 Task: Search one way flight ticket for 3 adults, 3 children in business from Cedar City: Cedar City Regional Airport to Laramie: Laramie Regional Airport on 8-3-2023. Choice of flights is American. Number of bags: 4 checked bags. Price is upto 42000. Outbound departure time preference is 21:00.
Action: Mouse moved to (303, 118)
Screenshot: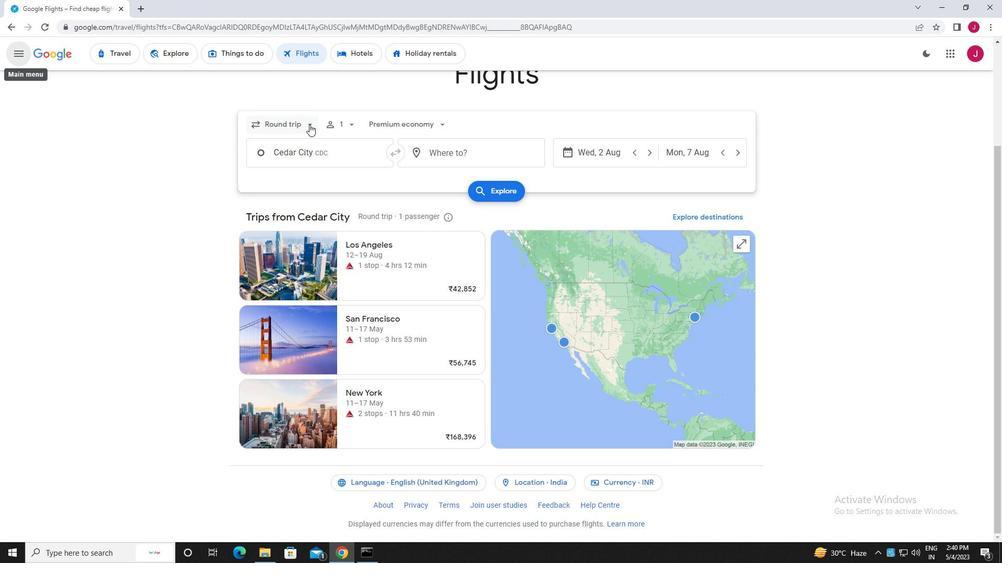 
Action: Mouse pressed left at (303, 118)
Screenshot: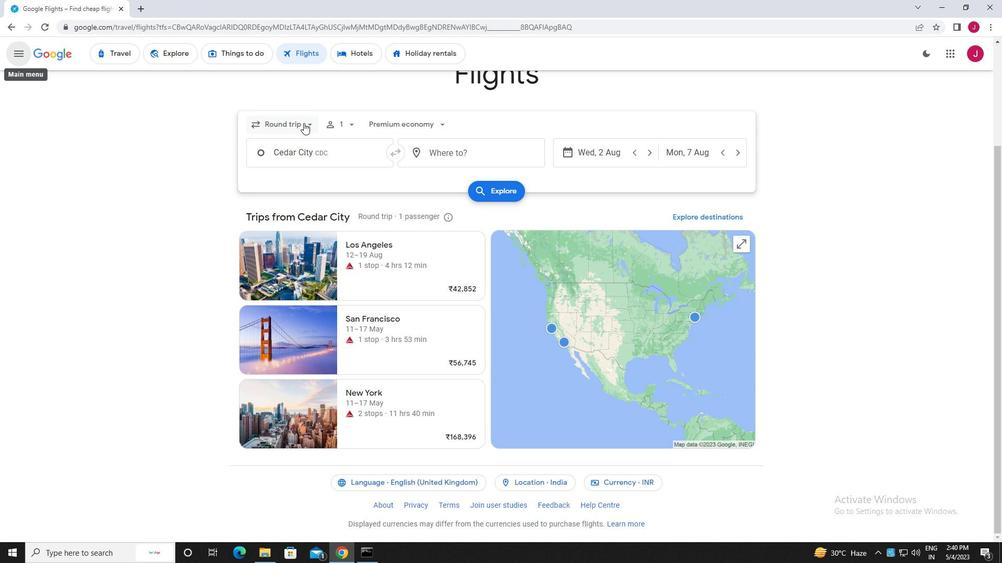 
Action: Mouse moved to (298, 173)
Screenshot: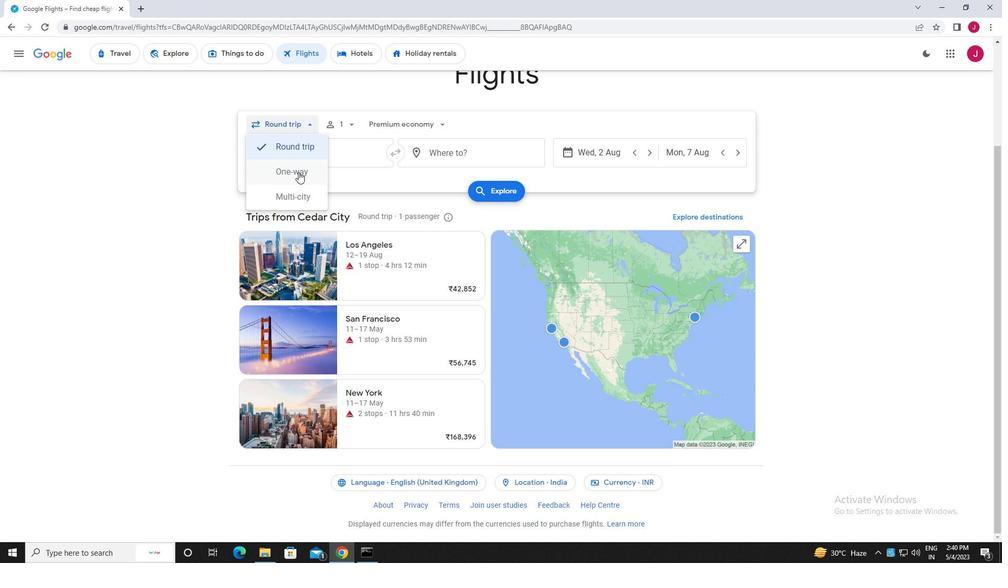 
Action: Mouse pressed left at (298, 173)
Screenshot: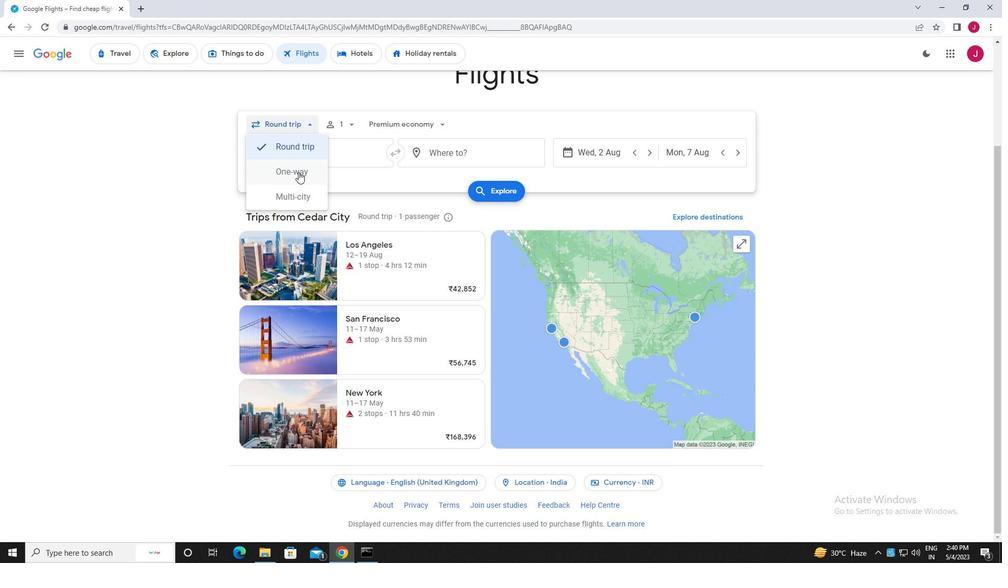 
Action: Mouse moved to (346, 124)
Screenshot: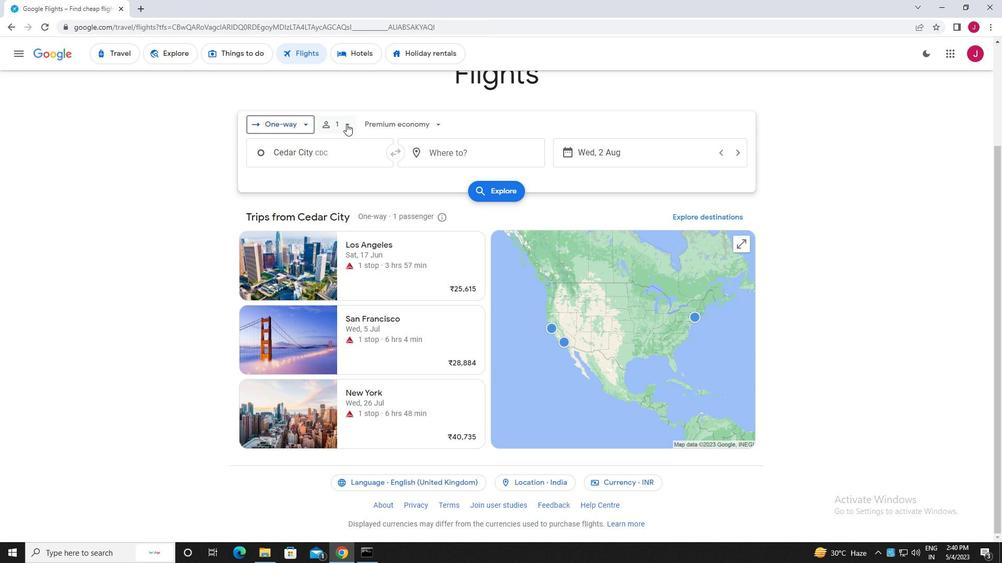 
Action: Mouse pressed left at (346, 124)
Screenshot: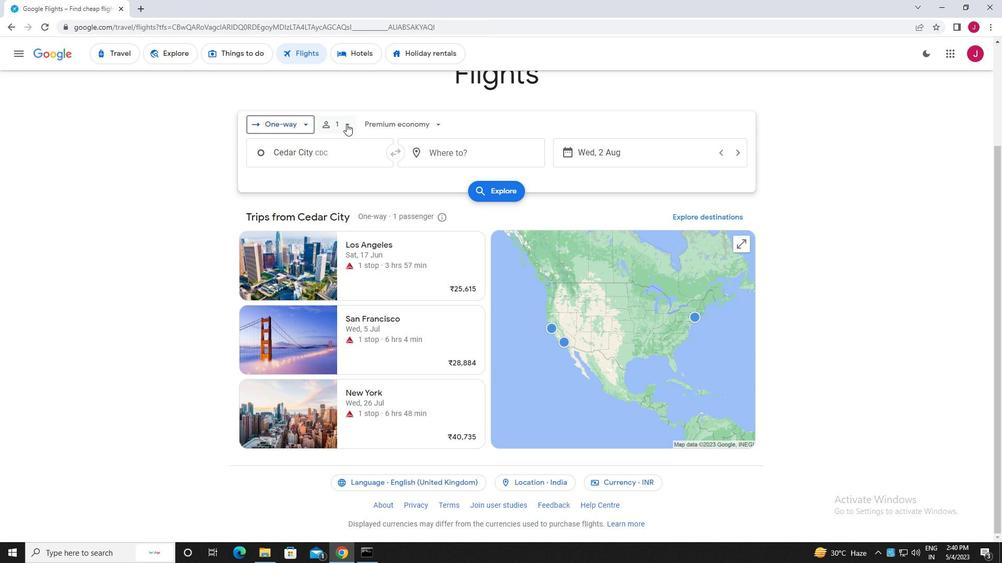 
Action: Mouse moved to (424, 152)
Screenshot: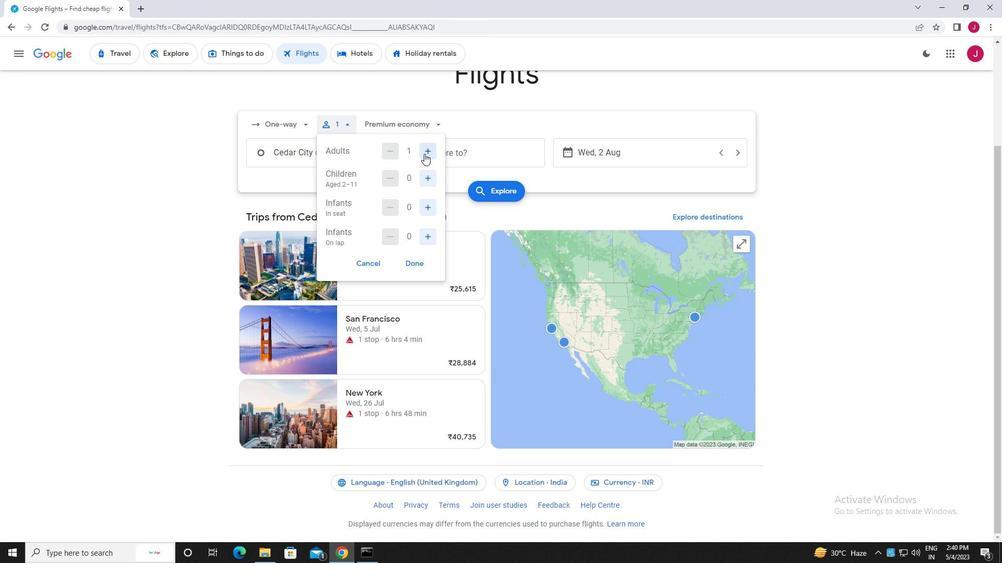 
Action: Mouse pressed left at (424, 152)
Screenshot: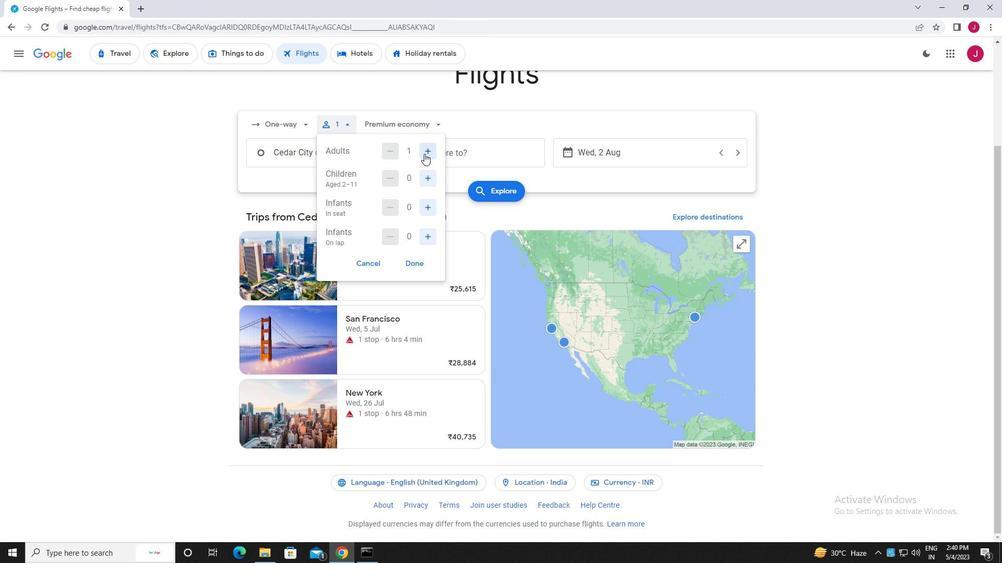 
Action: Mouse moved to (424, 152)
Screenshot: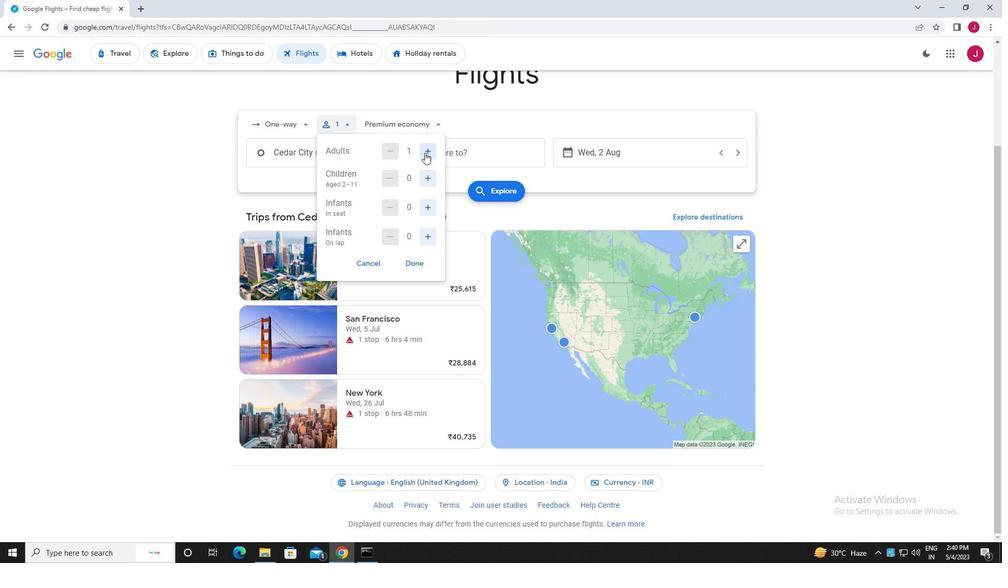 
Action: Mouse pressed left at (424, 152)
Screenshot: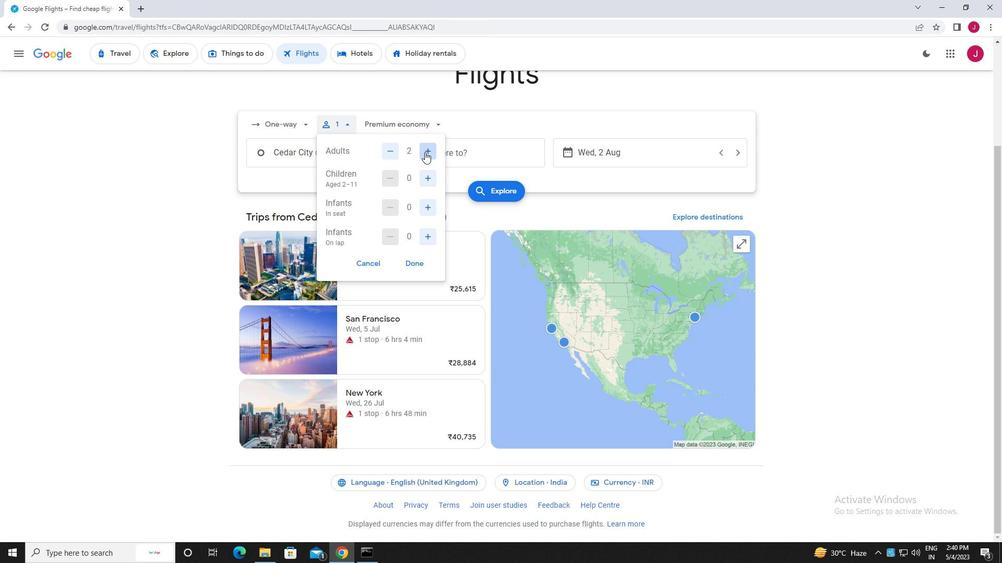 
Action: Mouse moved to (426, 180)
Screenshot: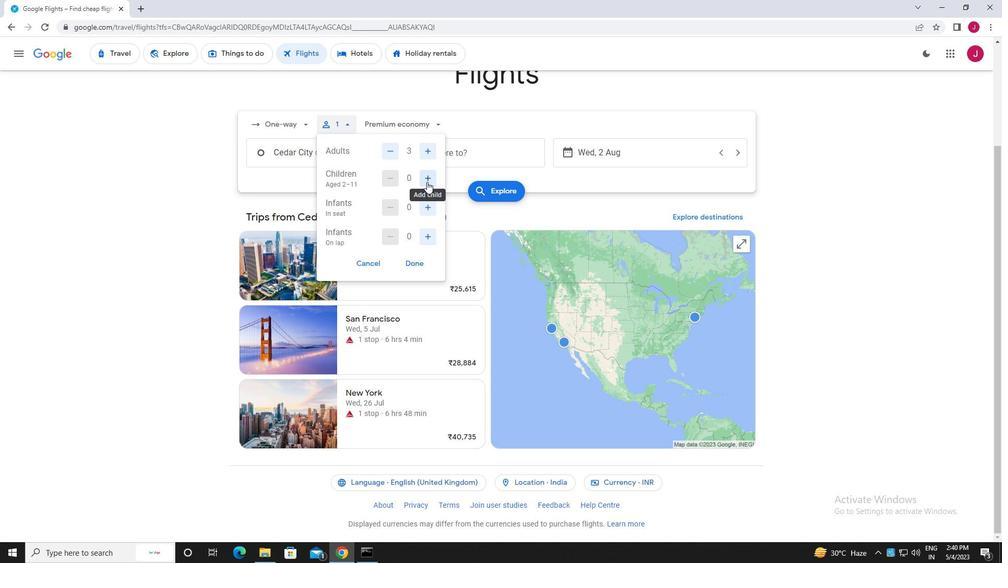 
Action: Mouse pressed left at (426, 180)
Screenshot: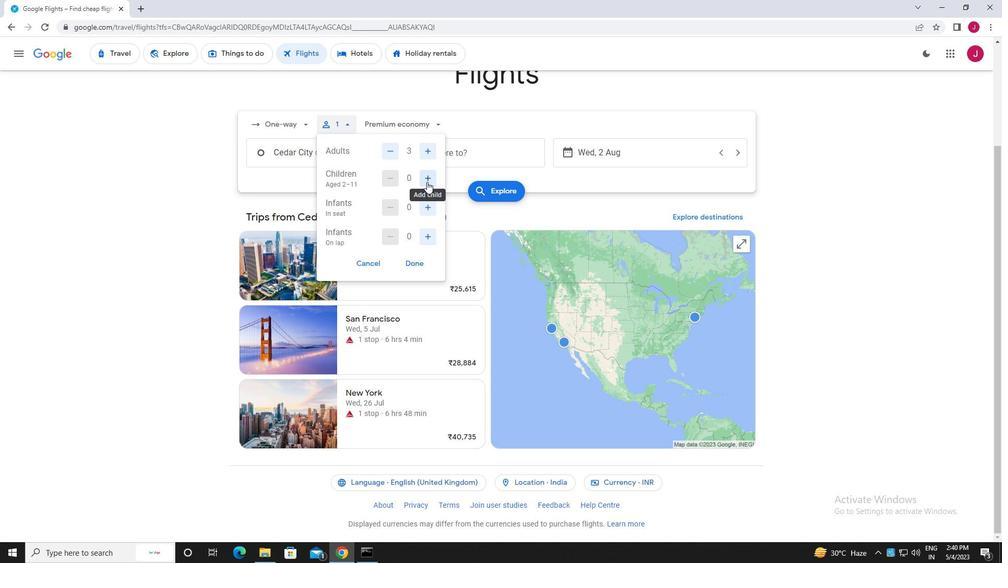 
Action: Mouse moved to (427, 180)
Screenshot: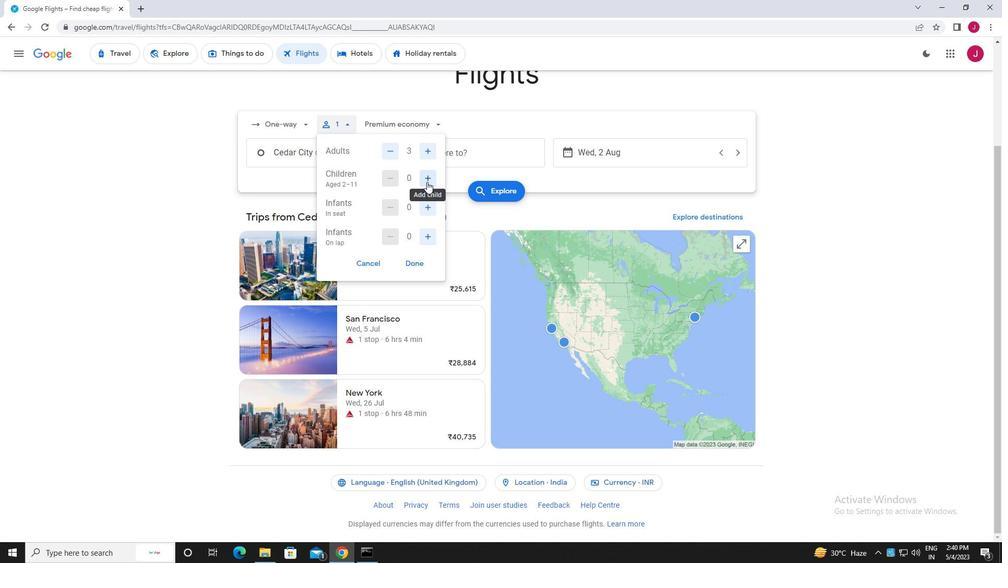 
Action: Mouse pressed left at (427, 180)
Screenshot: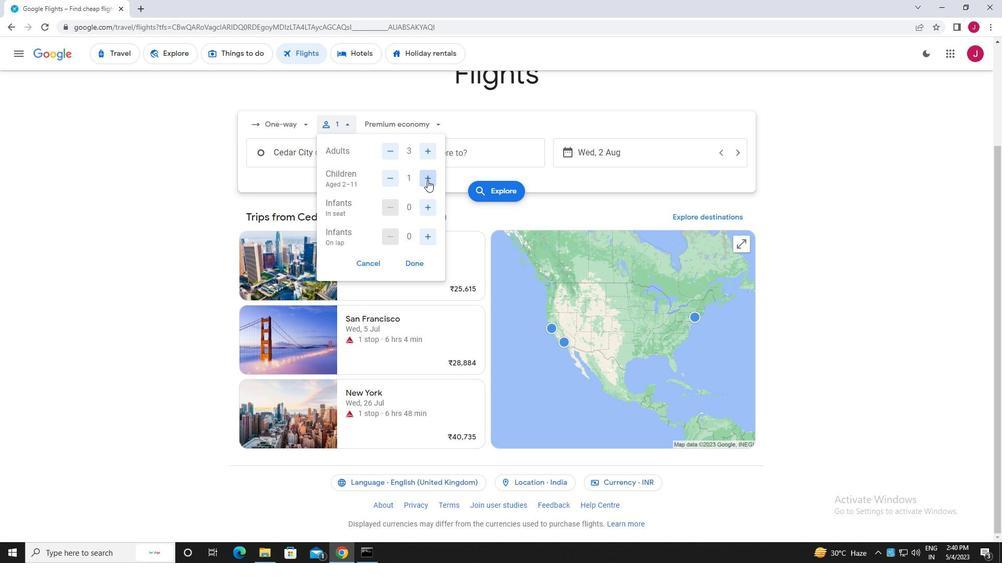 
Action: Mouse pressed left at (427, 180)
Screenshot: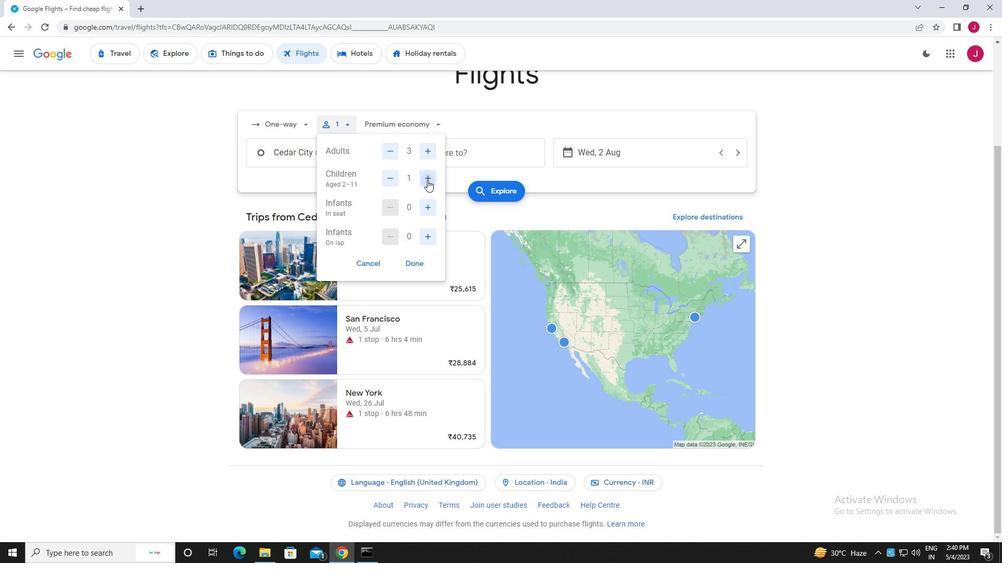 
Action: Mouse moved to (414, 262)
Screenshot: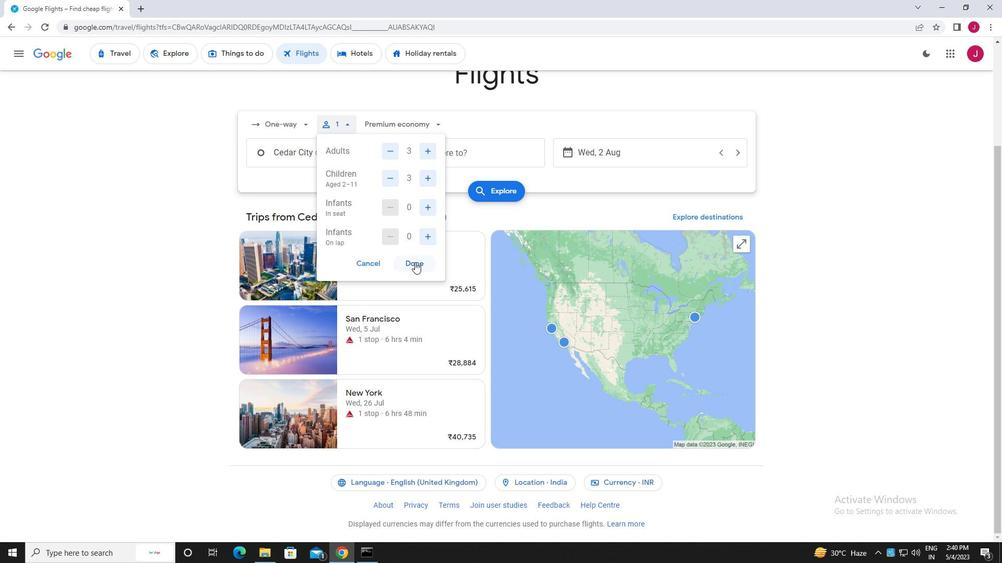 
Action: Mouse pressed left at (414, 262)
Screenshot: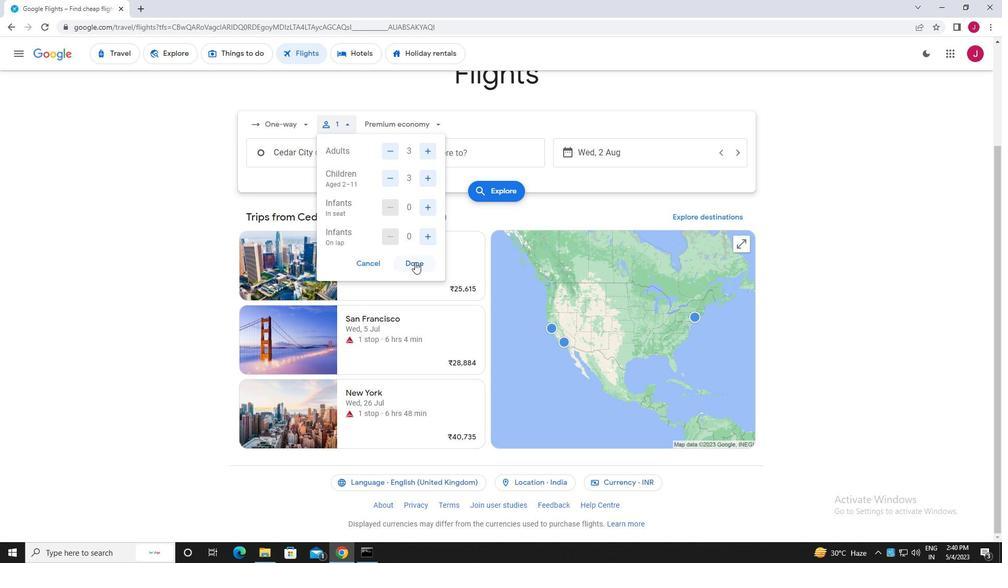 
Action: Mouse moved to (406, 124)
Screenshot: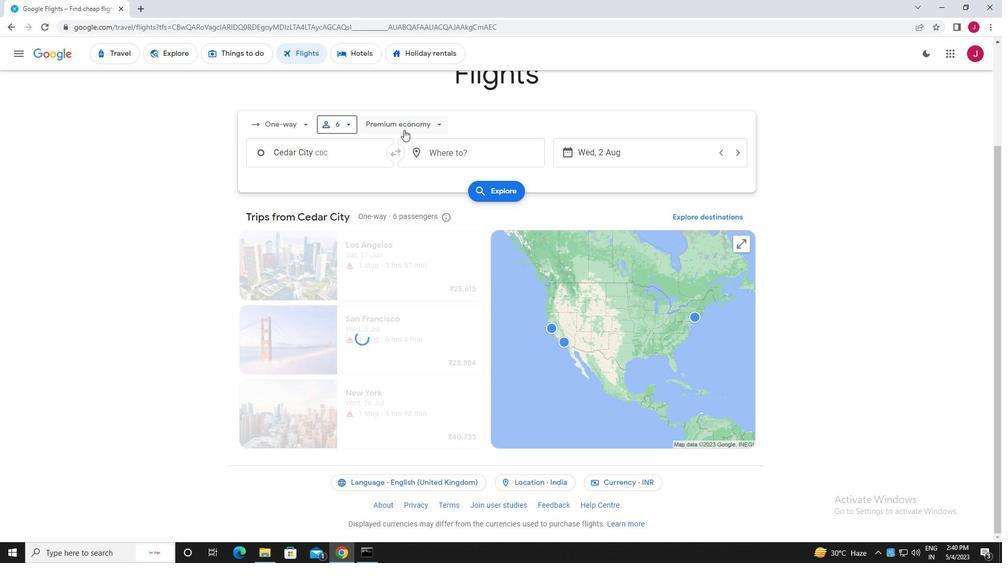 
Action: Mouse pressed left at (406, 124)
Screenshot: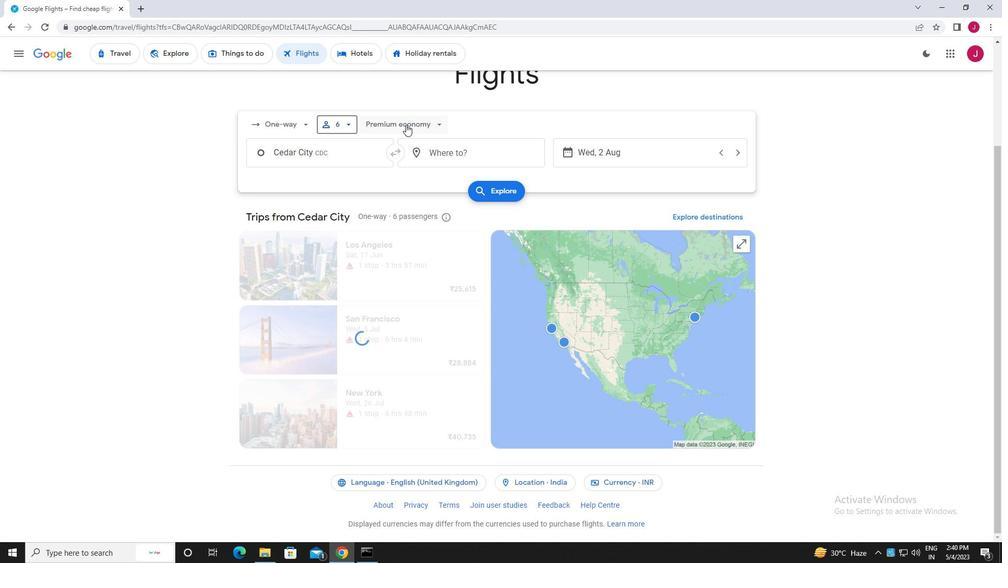 
Action: Mouse moved to (411, 196)
Screenshot: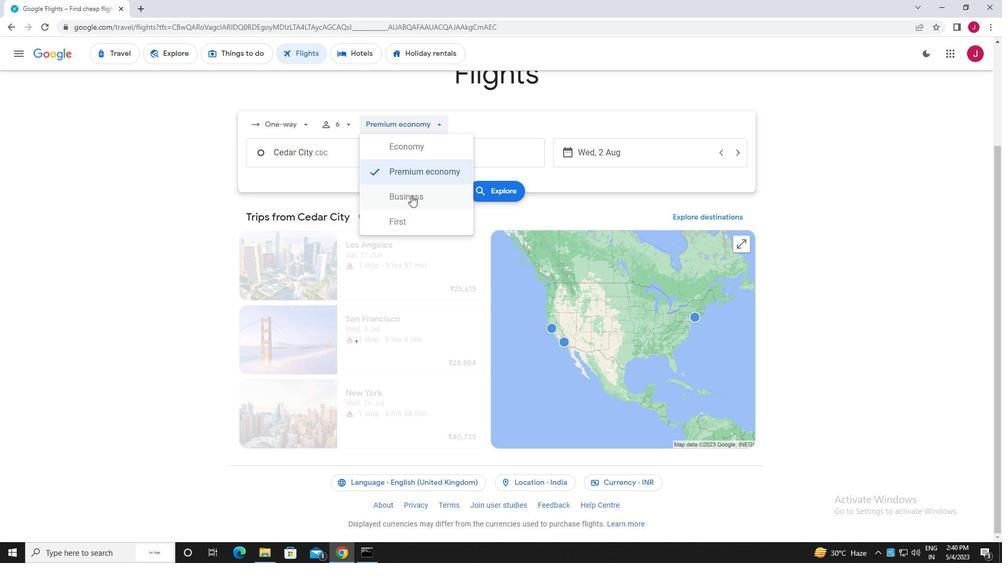 
Action: Mouse pressed left at (411, 196)
Screenshot: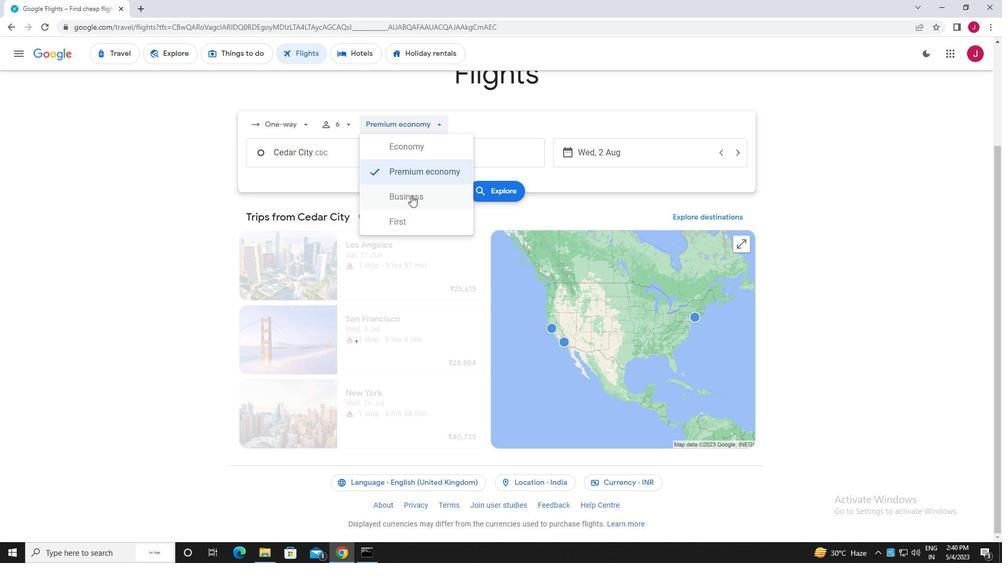 
Action: Mouse moved to (347, 157)
Screenshot: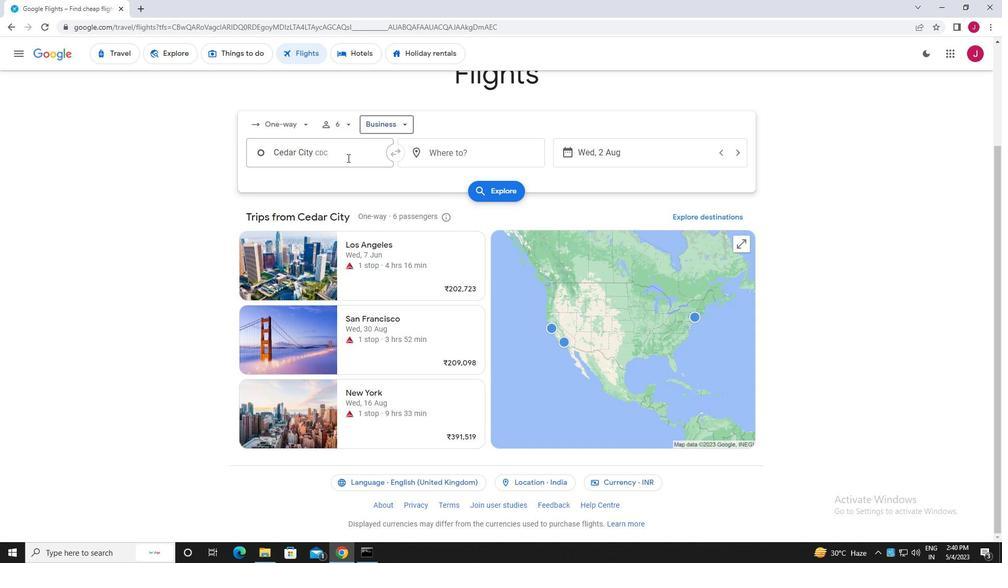 
Action: Mouse pressed left at (347, 157)
Screenshot: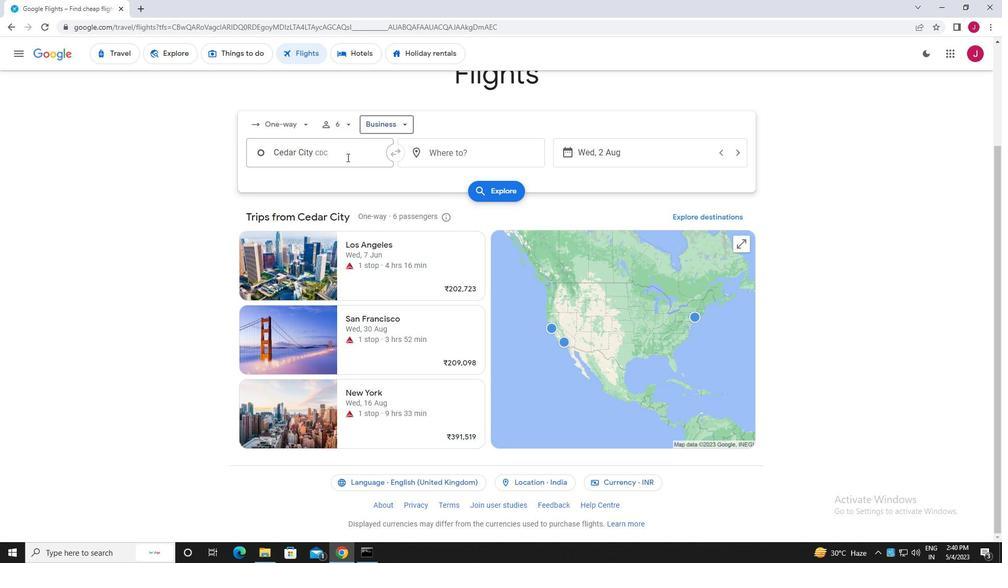 
Action: Mouse moved to (348, 158)
Screenshot: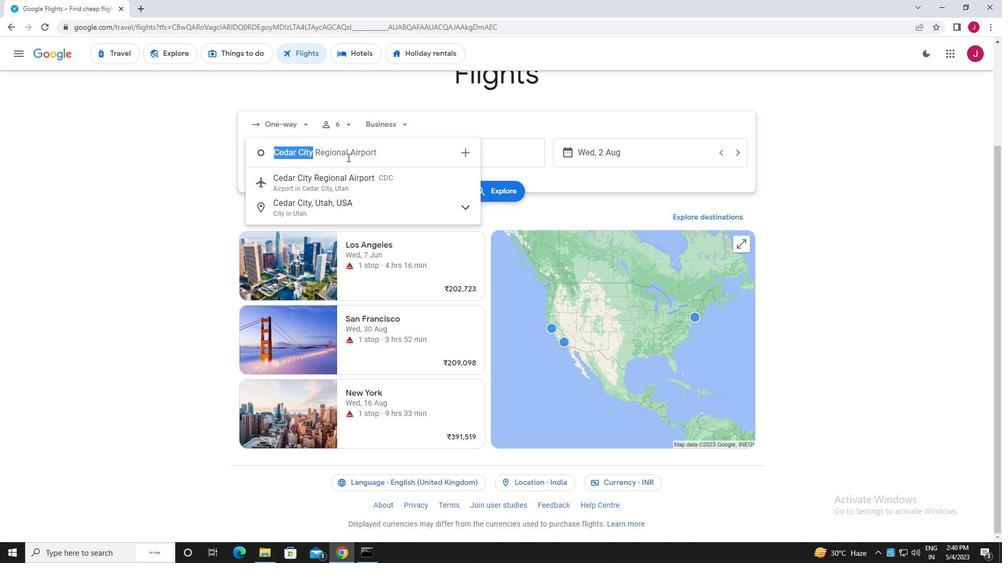 
Action: Key pressed cedar<Key.space>city
Screenshot: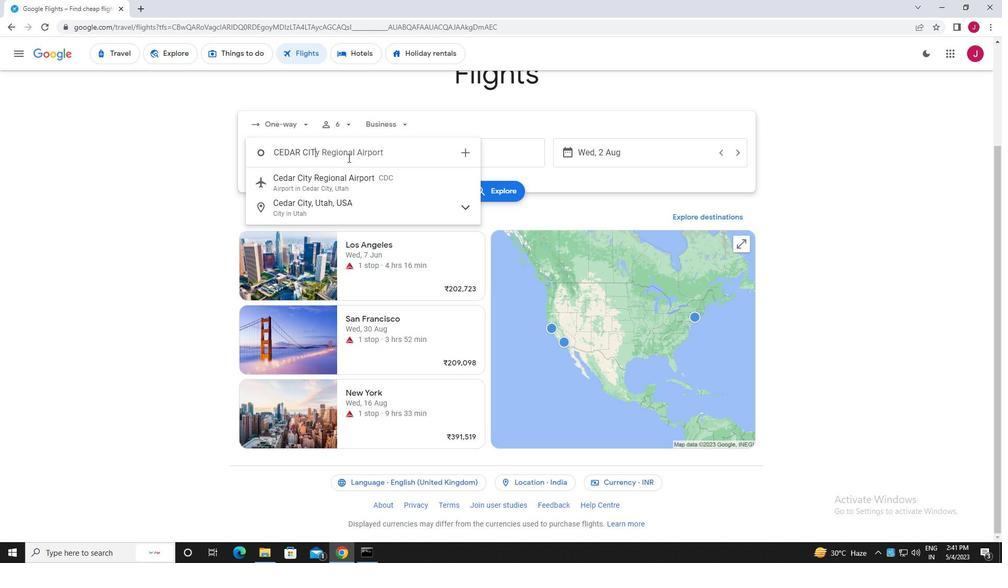
Action: Mouse moved to (365, 176)
Screenshot: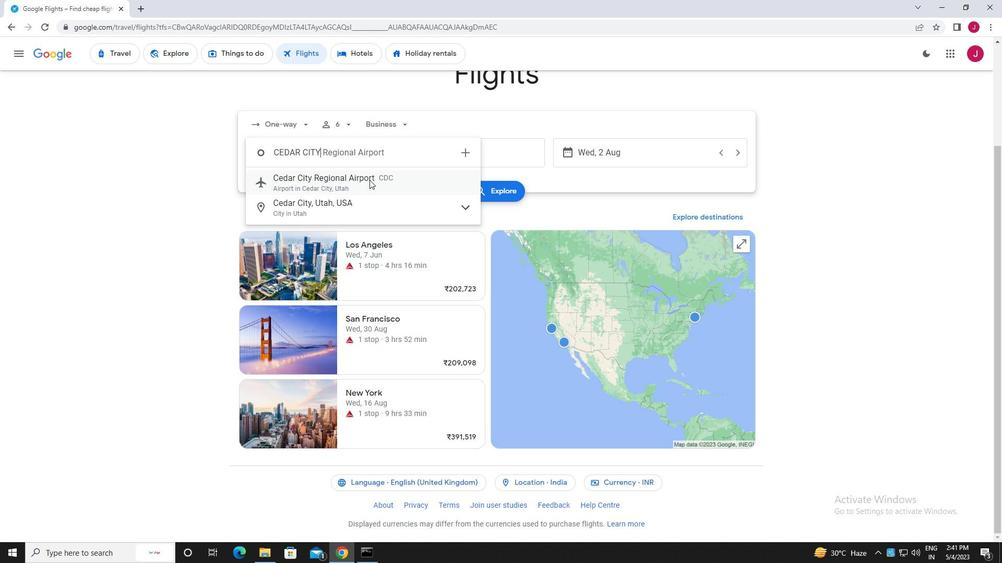 
Action: Mouse pressed left at (365, 176)
Screenshot: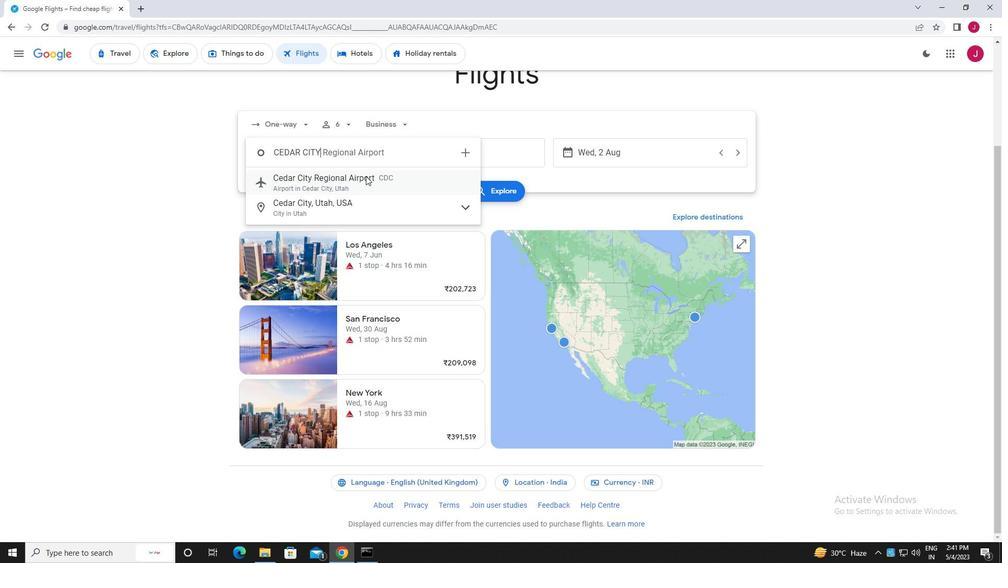 
Action: Mouse moved to (466, 148)
Screenshot: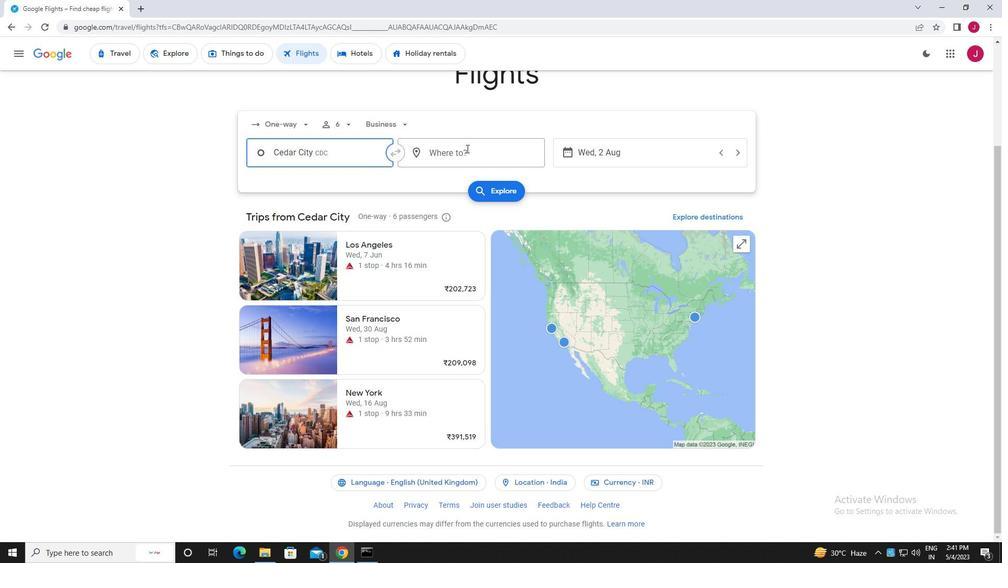 
Action: Mouse pressed left at (466, 148)
Screenshot: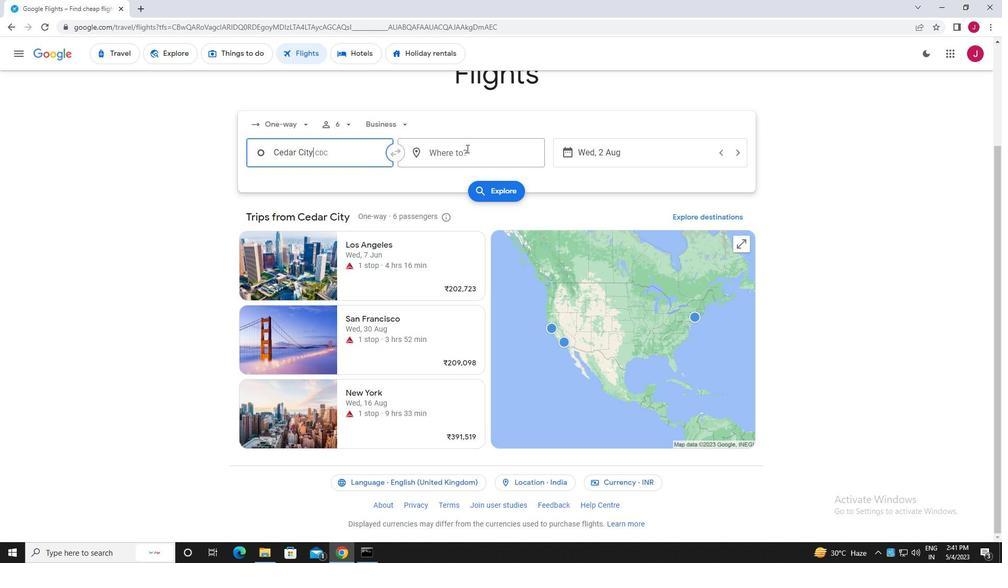 
Action: Mouse moved to (469, 149)
Screenshot: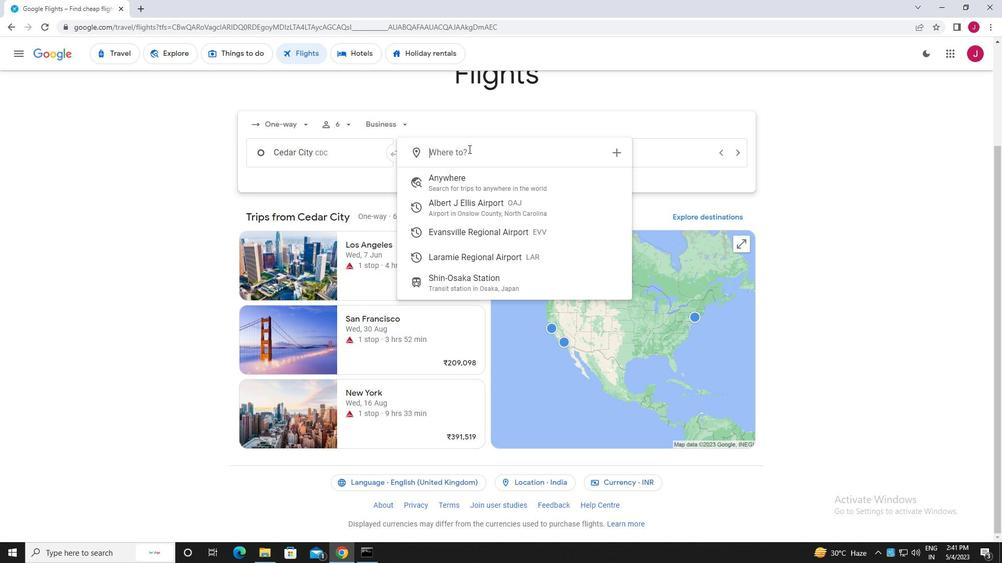 
Action: Key pressed laram
Screenshot: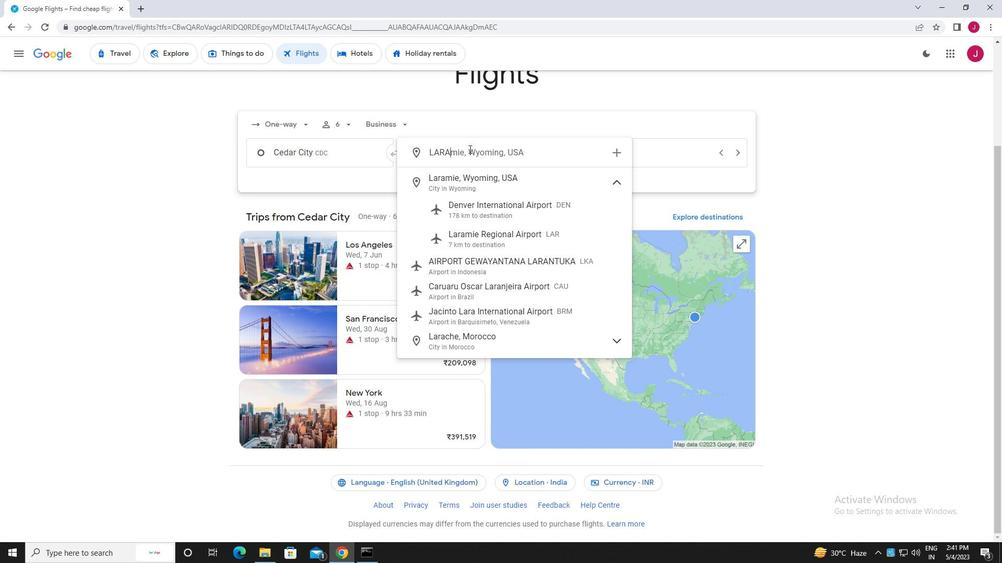 
Action: Mouse moved to (478, 241)
Screenshot: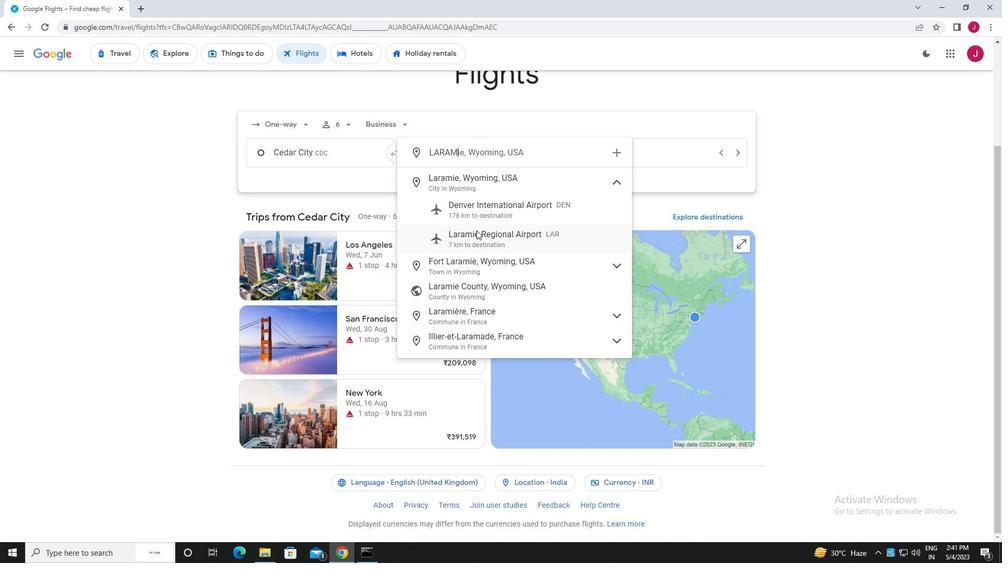 
Action: Mouse pressed left at (478, 241)
Screenshot: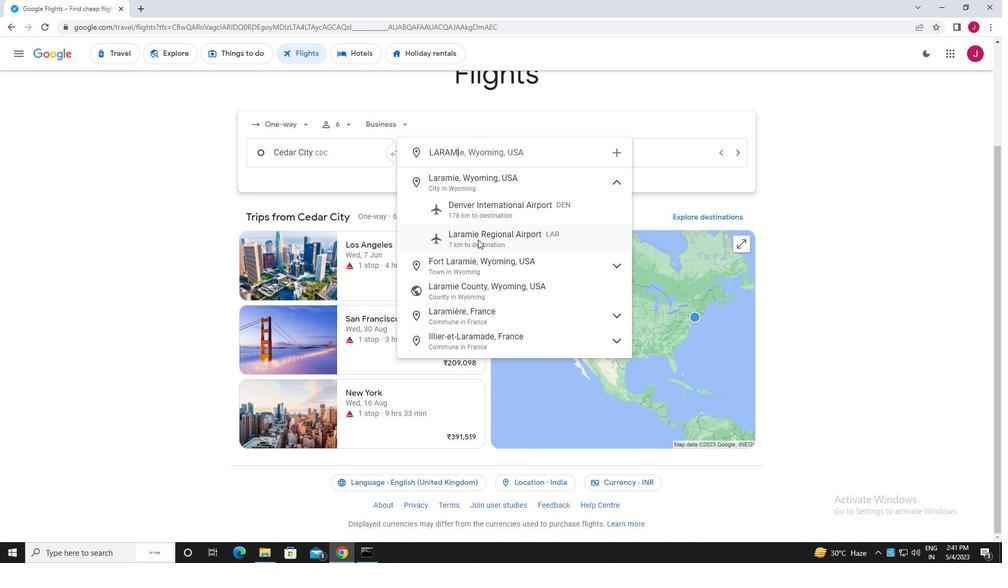 
Action: Mouse moved to (621, 158)
Screenshot: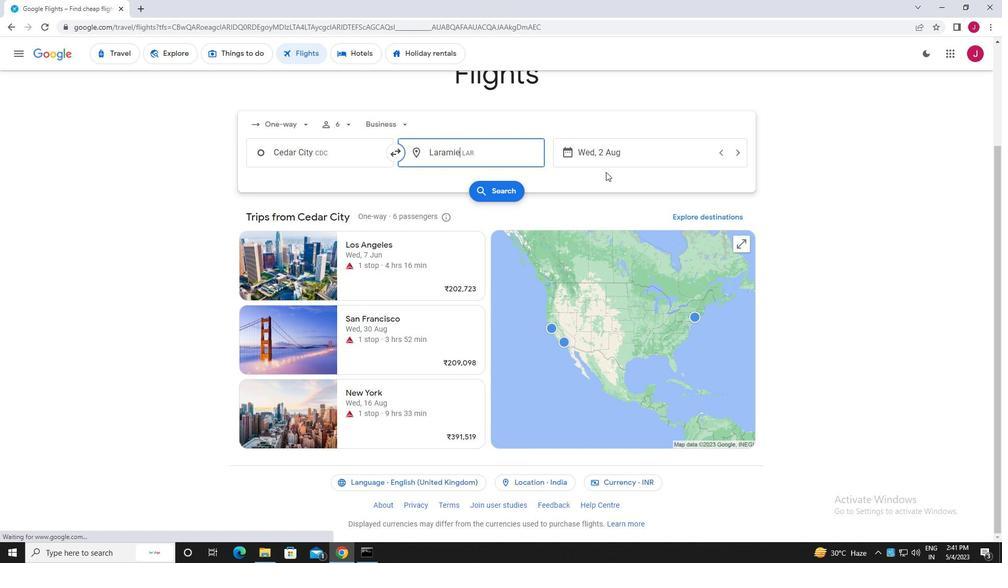 
Action: Mouse pressed left at (621, 158)
Screenshot: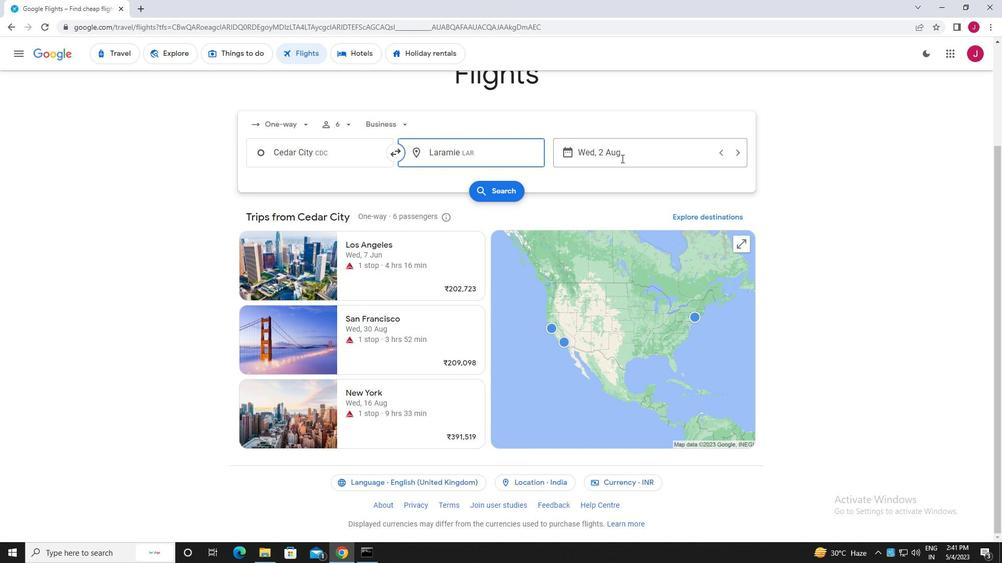 
Action: Mouse moved to (472, 230)
Screenshot: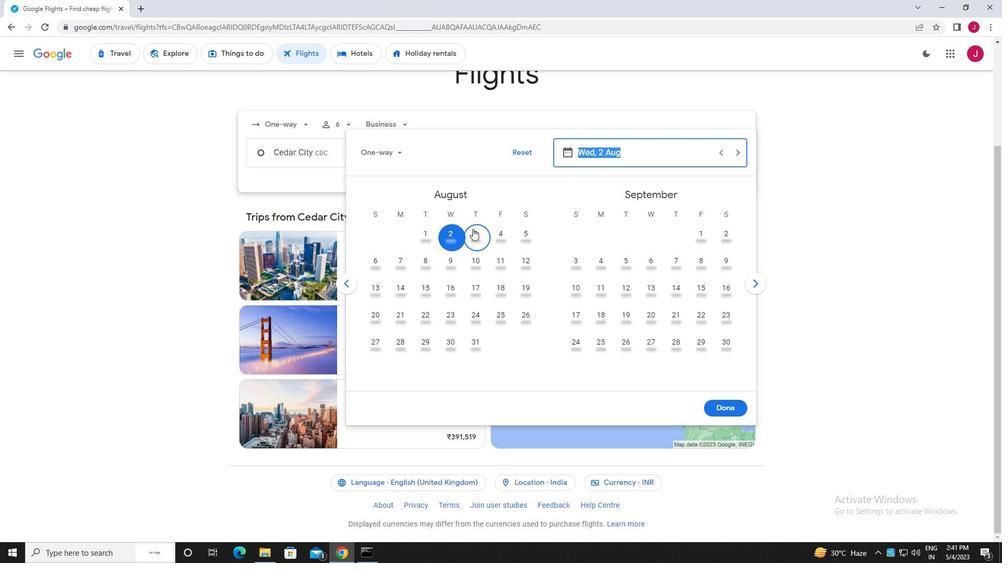 
Action: Mouse pressed left at (472, 230)
Screenshot: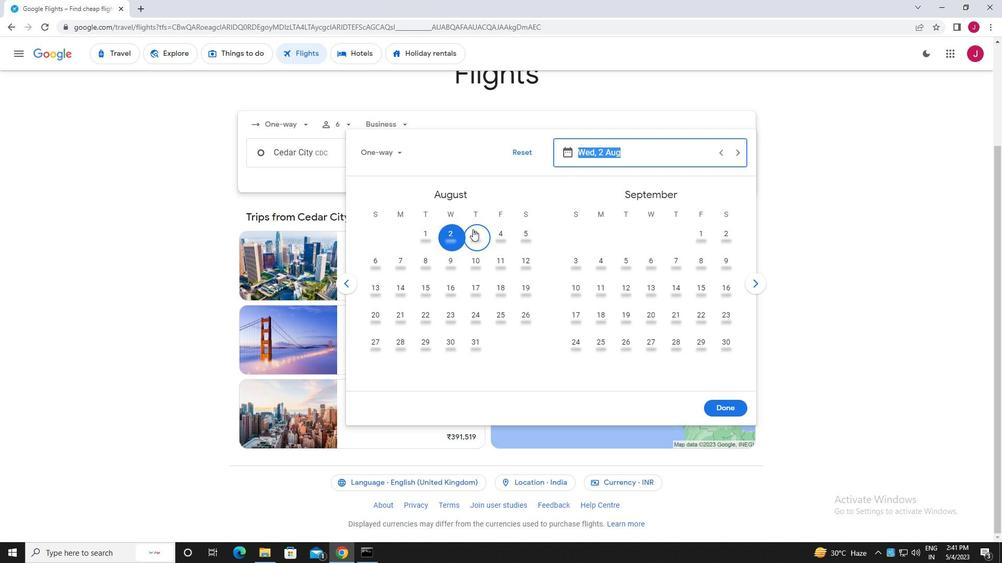 
Action: Mouse moved to (721, 410)
Screenshot: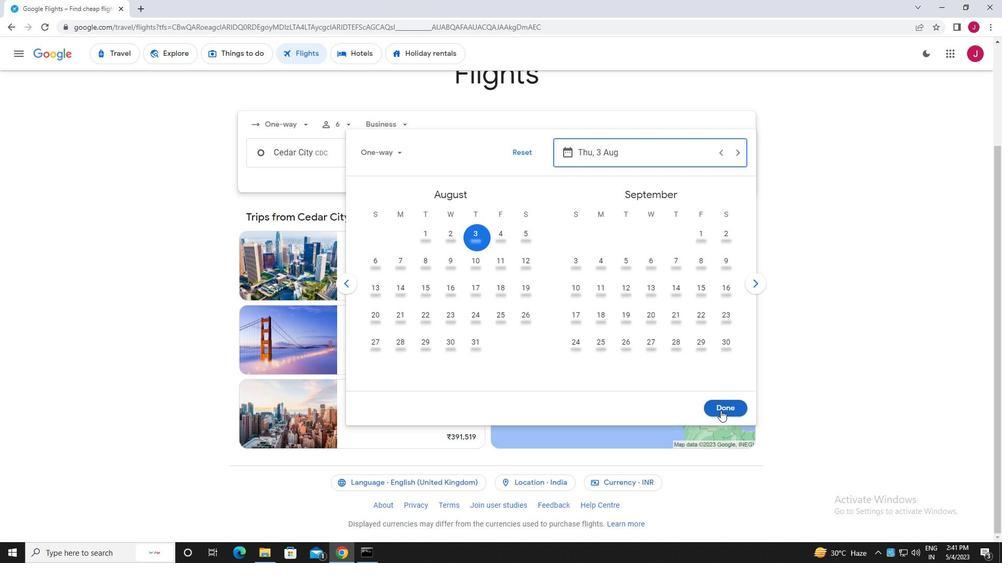 
Action: Mouse pressed left at (721, 410)
Screenshot: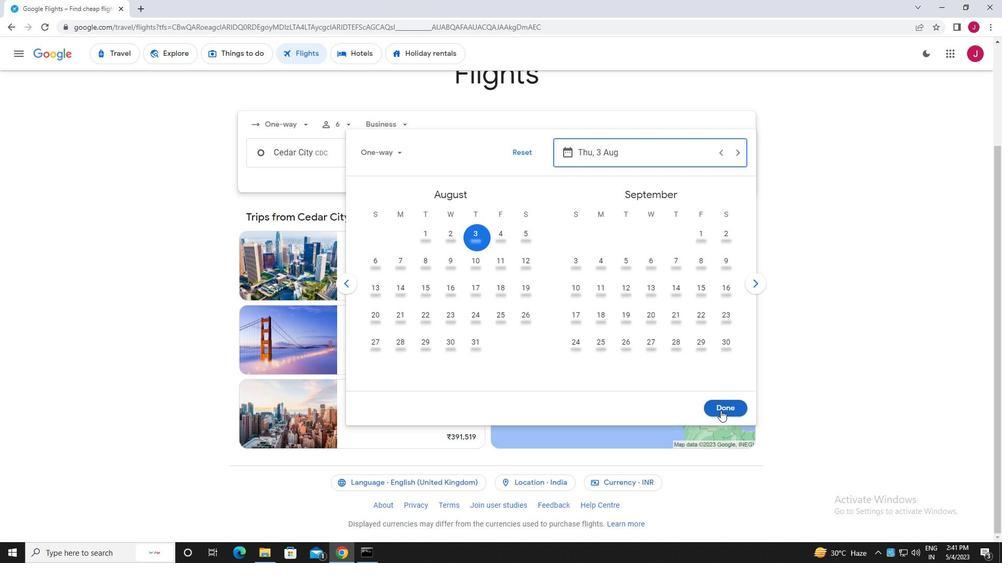 
Action: Mouse moved to (507, 192)
Screenshot: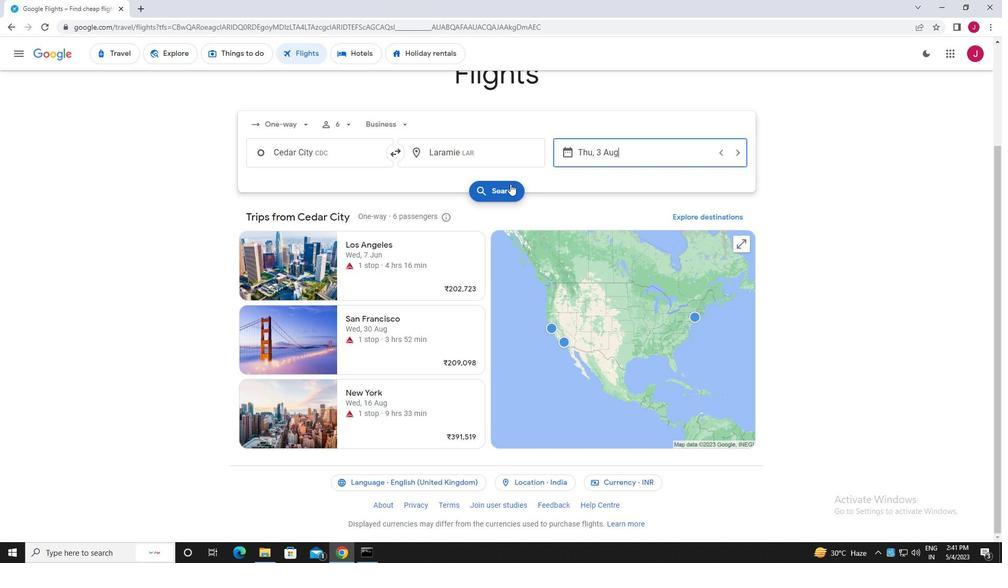 
Action: Mouse pressed left at (507, 192)
Screenshot: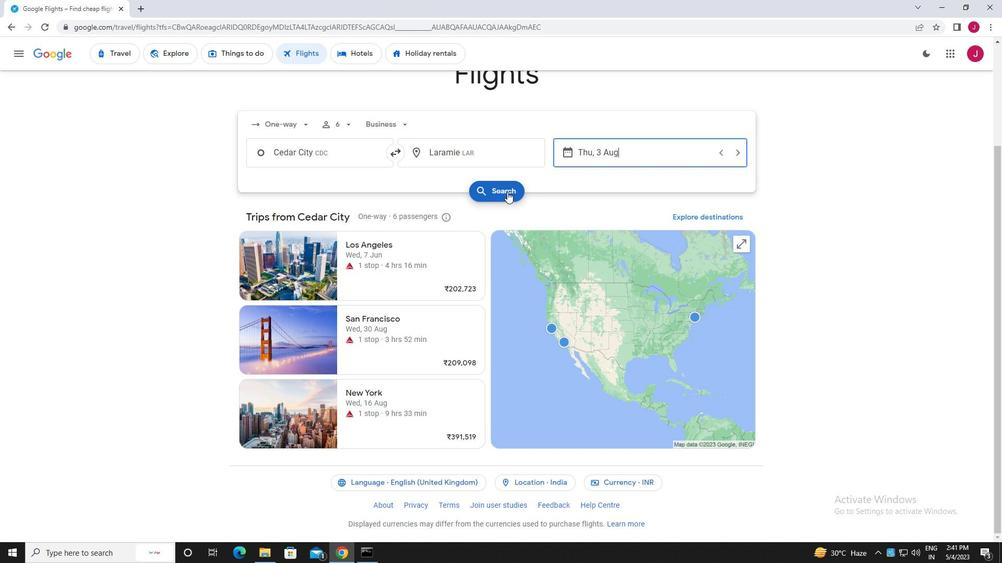 
Action: Mouse moved to (261, 149)
Screenshot: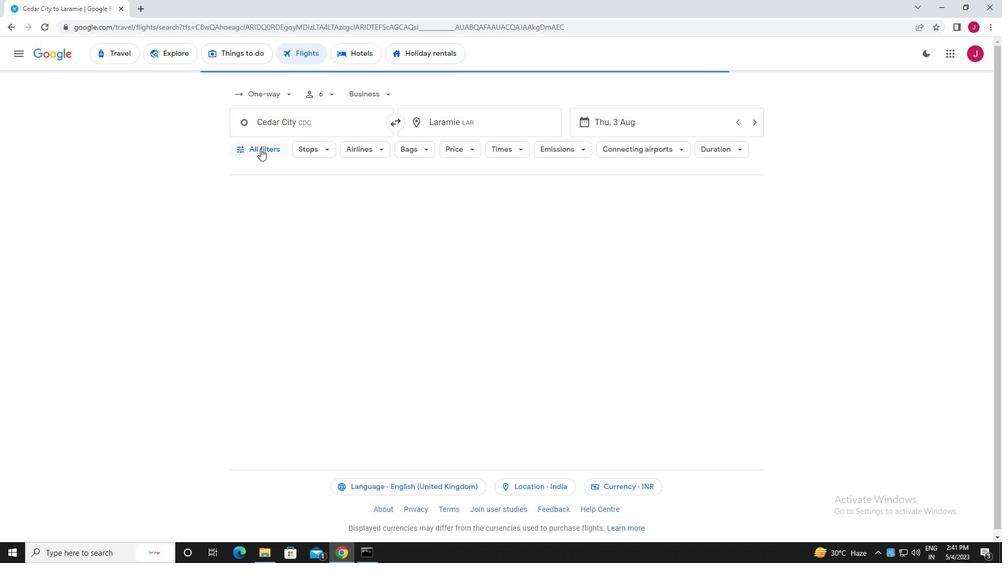 
Action: Mouse pressed left at (261, 149)
Screenshot: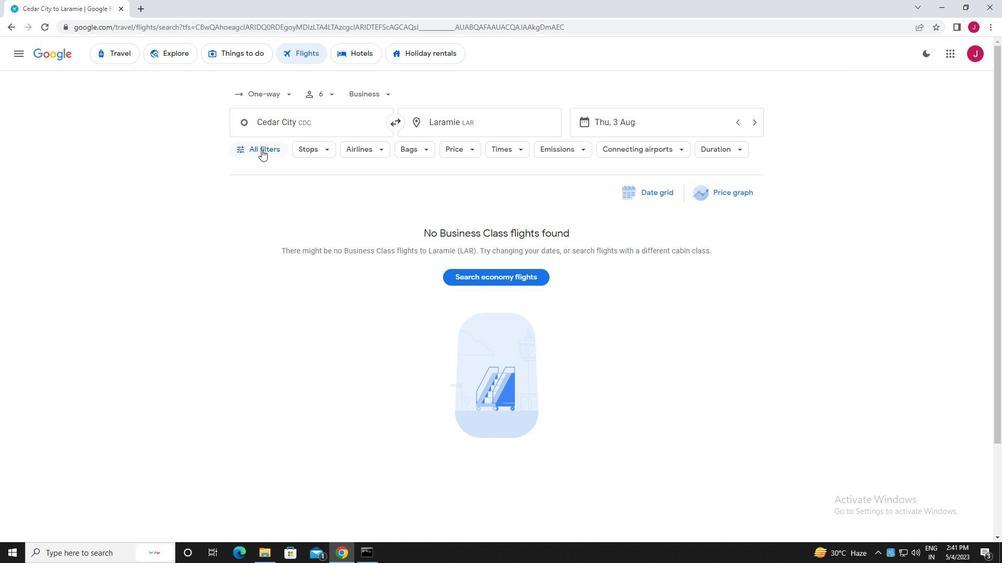 
Action: Mouse moved to (326, 213)
Screenshot: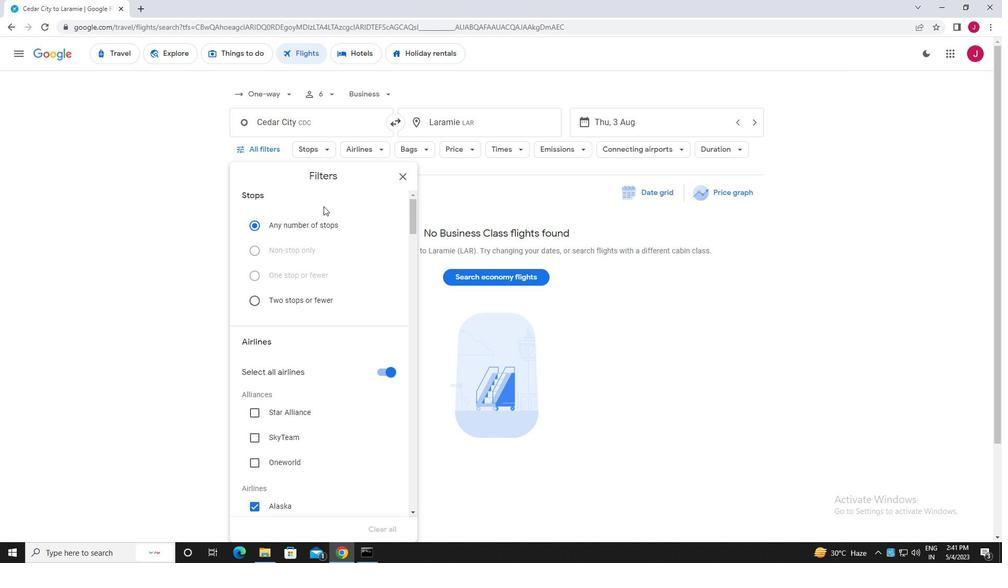 
Action: Mouse scrolled (326, 212) with delta (0, 0)
Screenshot: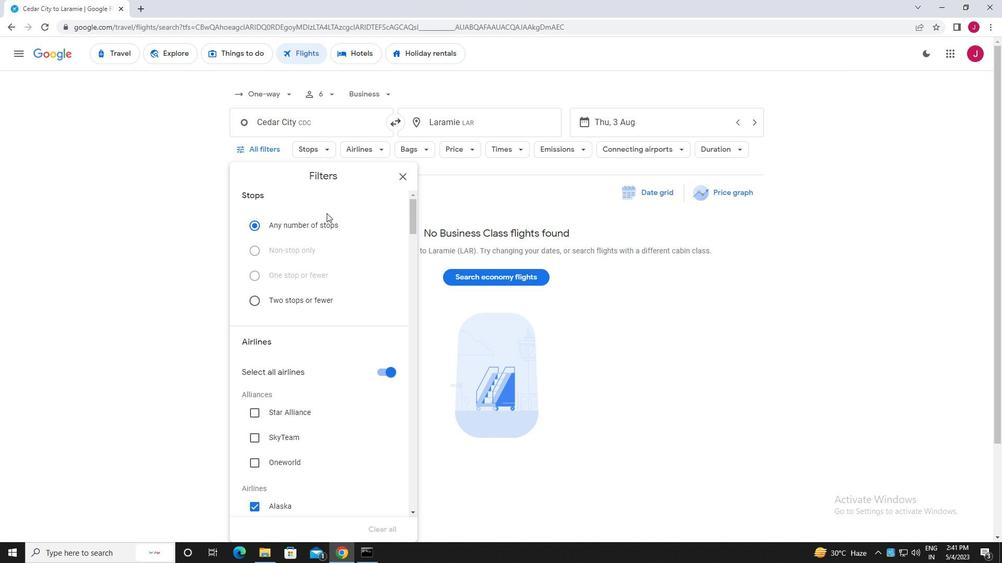 
Action: Mouse moved to (327, 213)
Screenshot: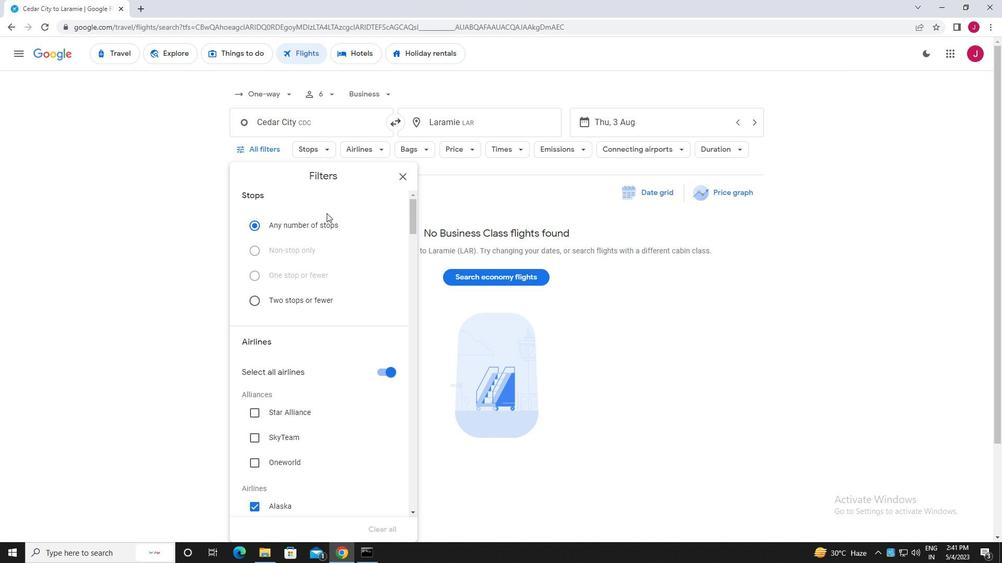 
Action: Mouse scrolled (327, 212) with delta (0, 0)
Screenshot: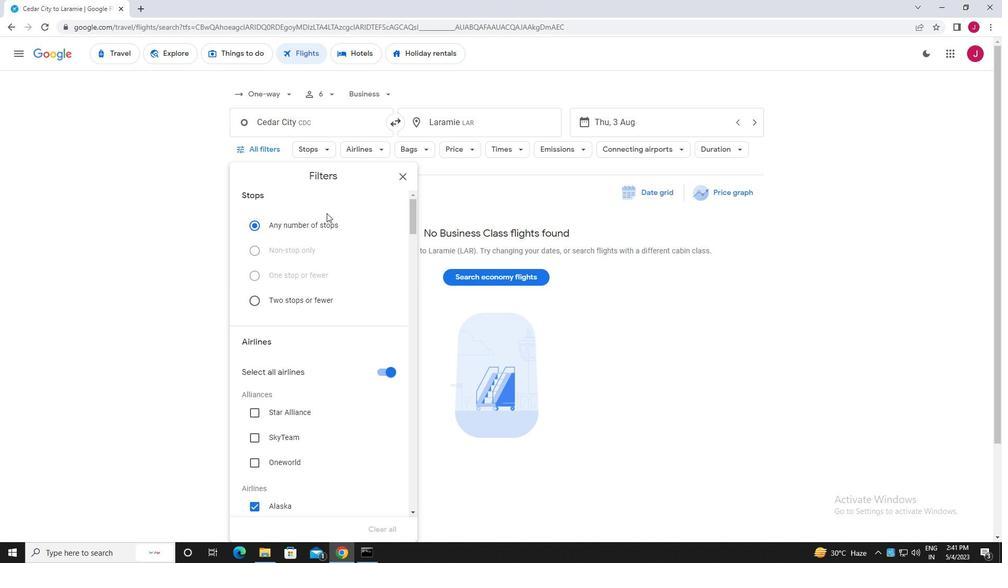 
Action: Mouse moved to (328, 215)
Screenshot: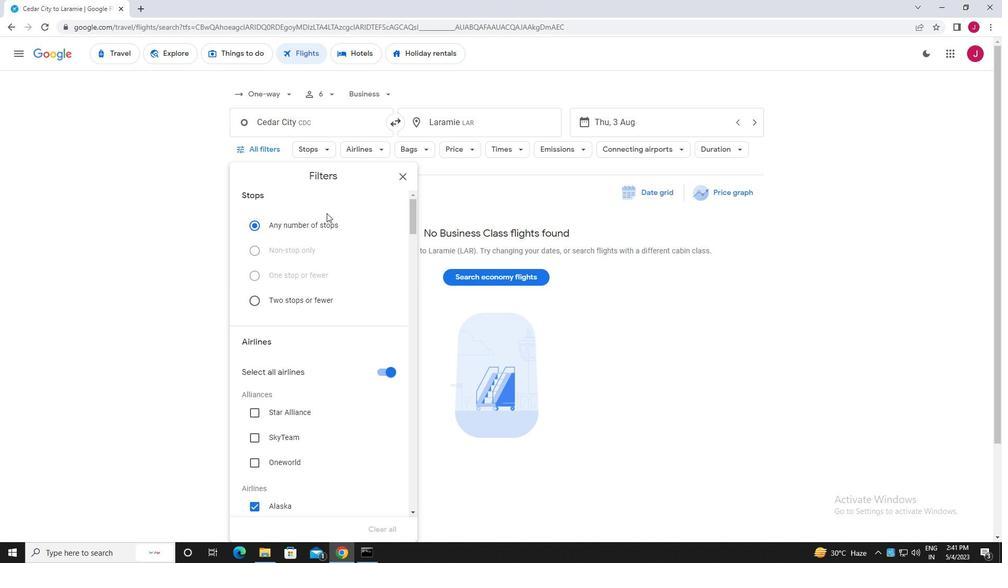
Action: Mouse scrolled (328, 214) with delta (0, 0)
Screenshot: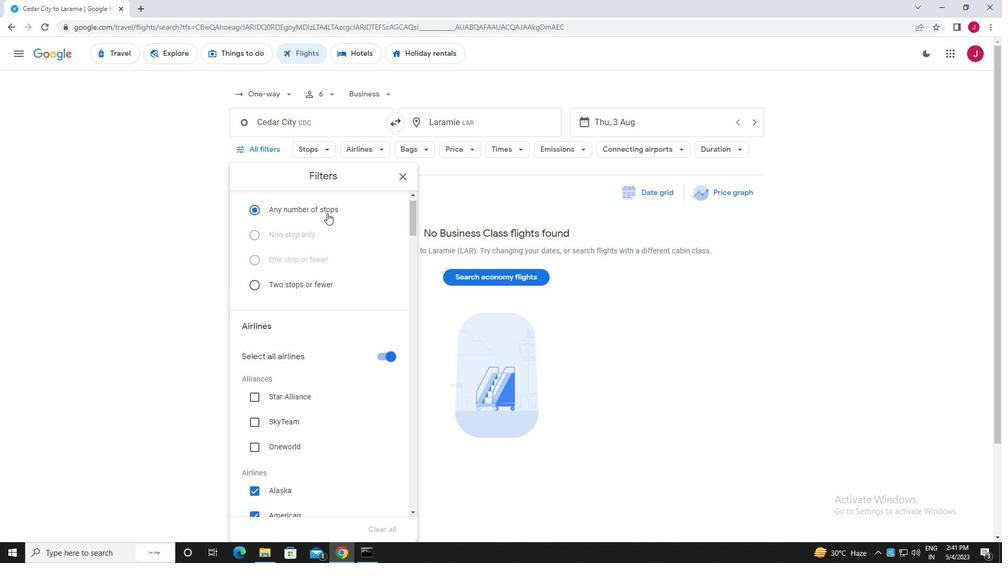
Action: Mouse moved to (379, 214)
Screenshot: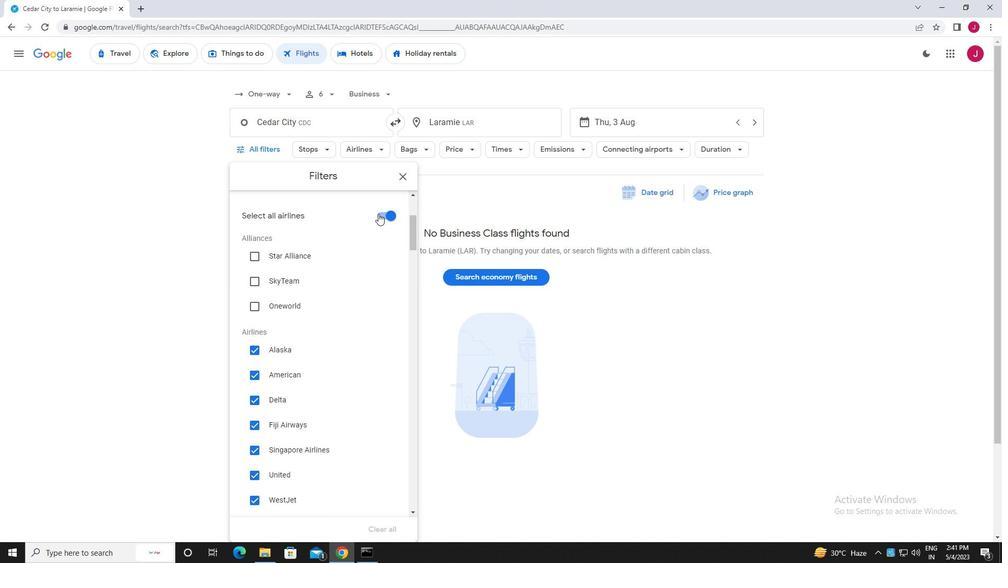 
Action: Mouse pressed left at (379, 214)
Screenshot: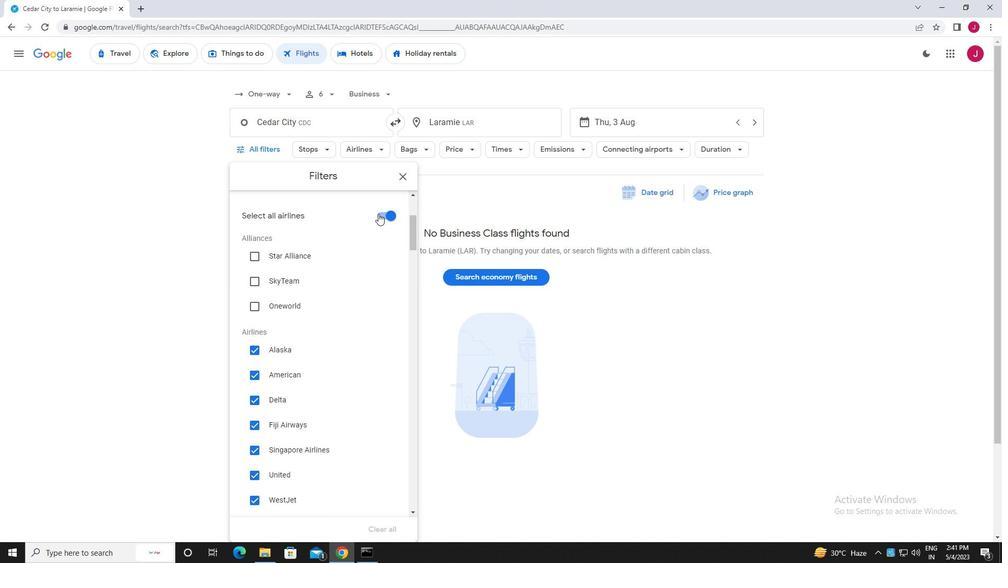 
Action: Mouse moved to (322, 248)
Screenshot: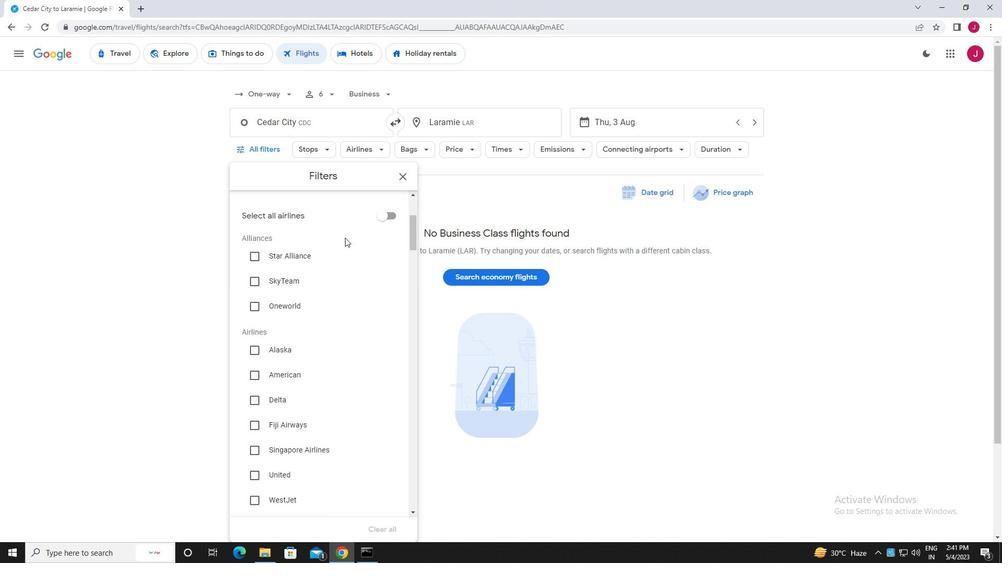 
Action: Mouse scrolled (322, 248) with delta (0, 0)
Screenshot: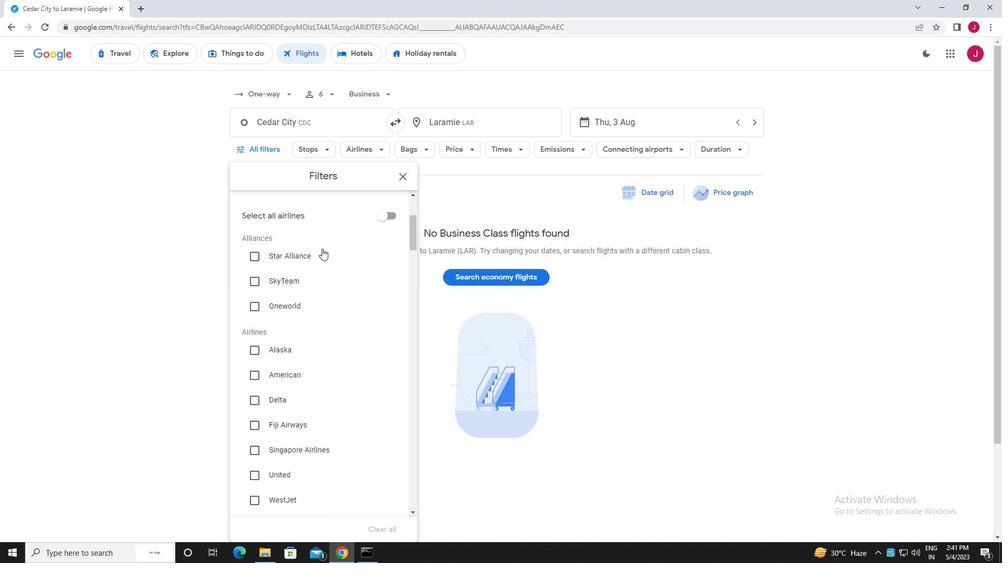 
Action: Mouse moved to (252, 323)
Screenshot: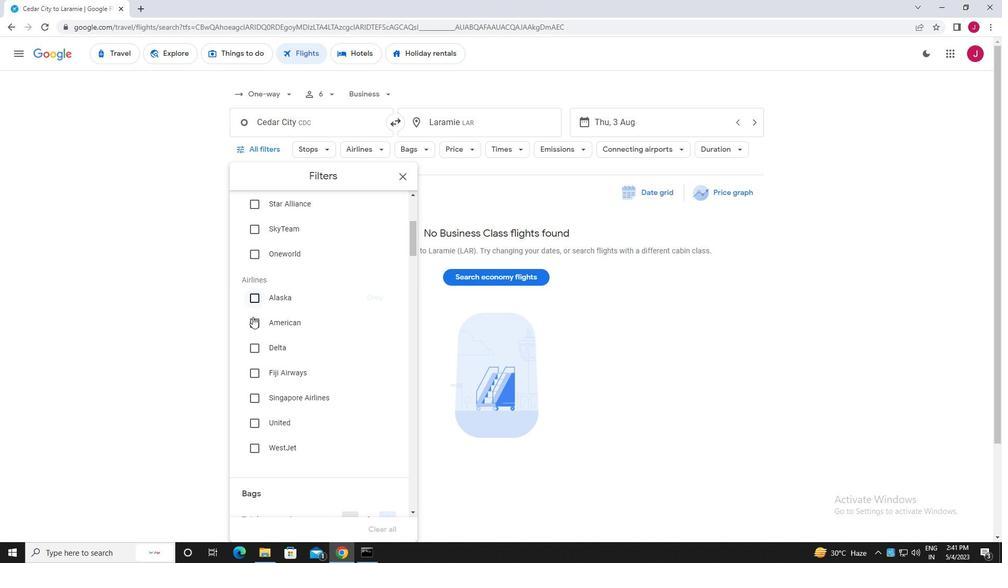 
Action: Mouse pressed left at (252, 323)
Screenshot: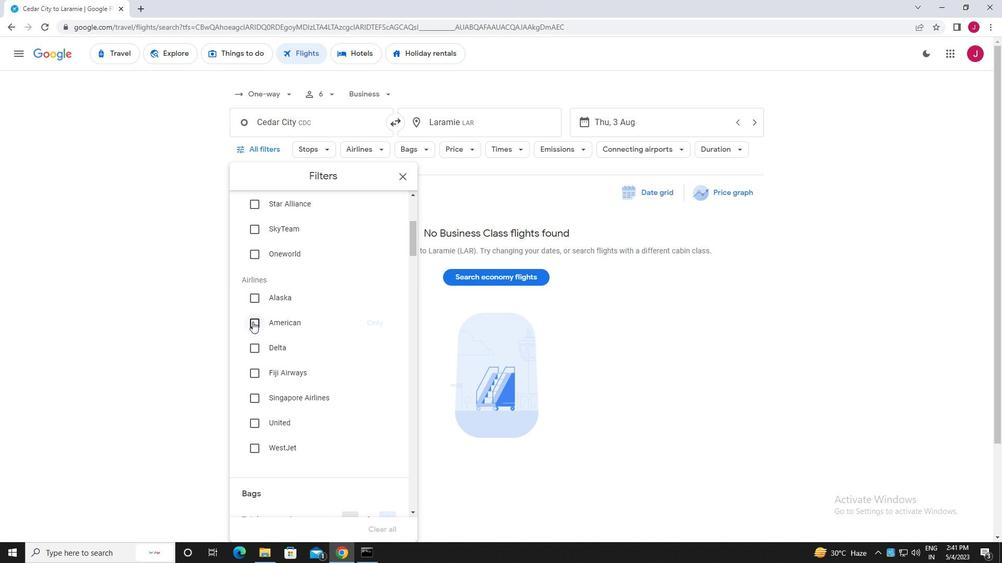 
Action: Mouse moved to (308, 295)
Screenshot: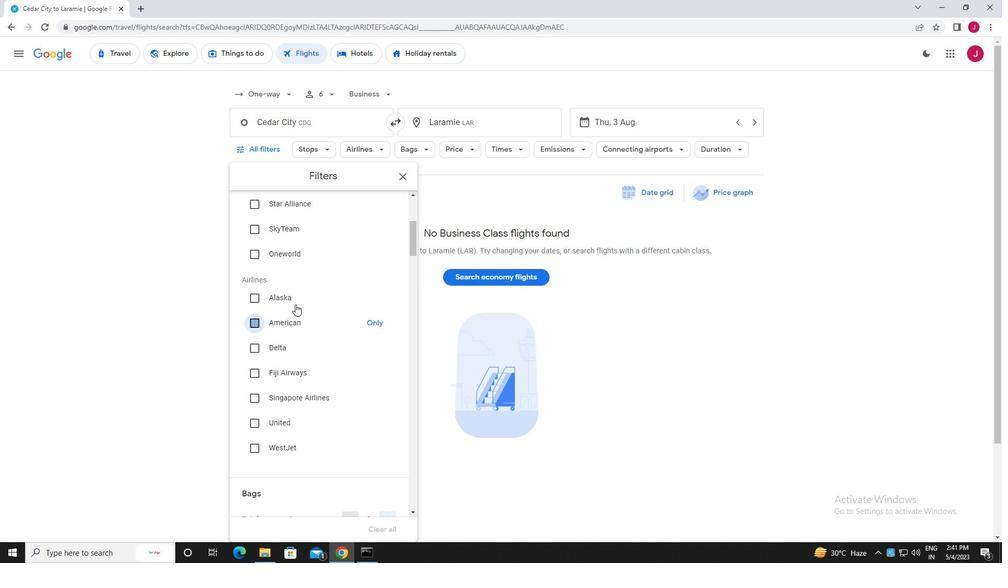 
Action: Mouse scrolled (308, 294) with delta (0, 0)
Screenshot: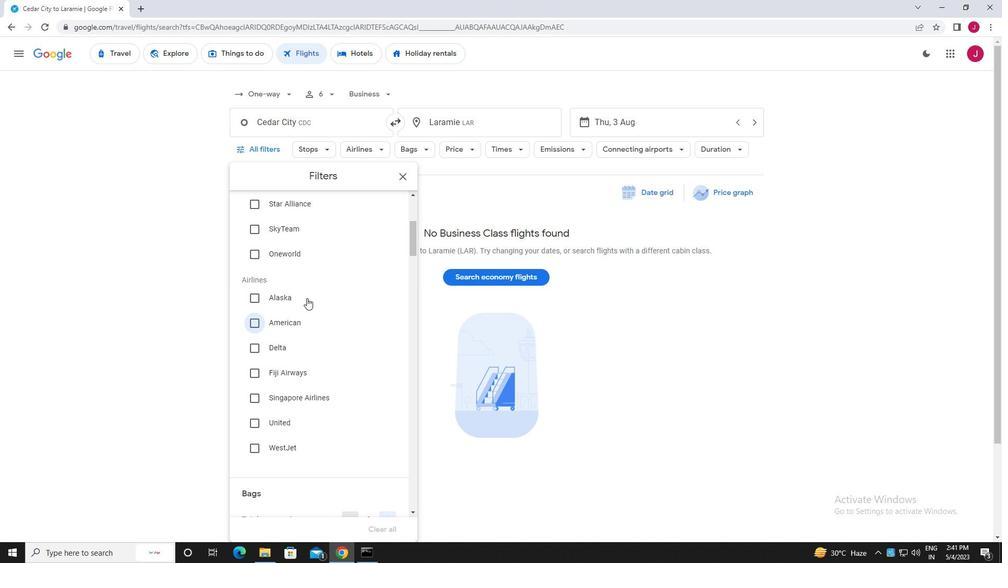 
Action: Mouse scrolled (308, 294) with delta (0, 0)
Screenshot: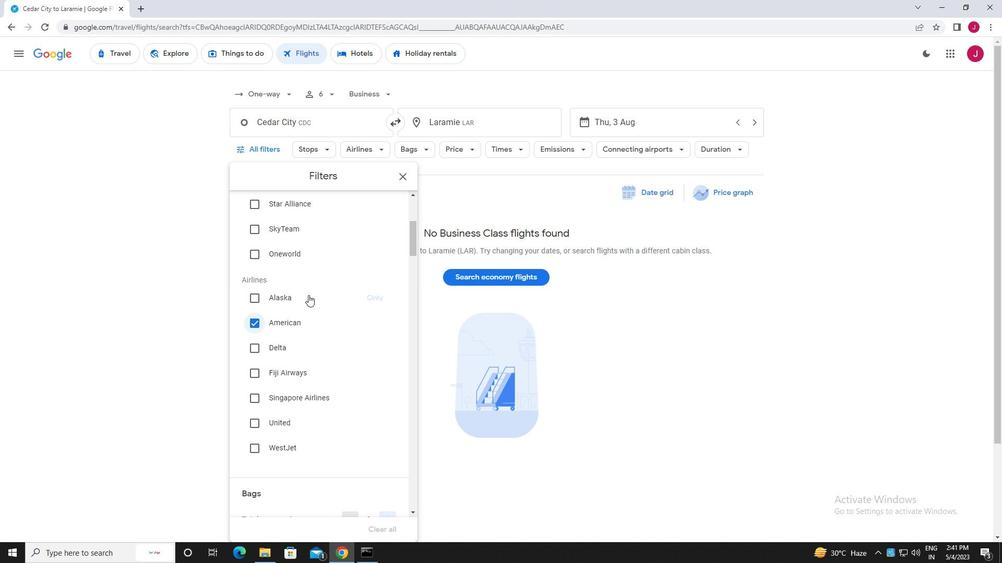 
Action: Mouse scrolled (308, 294) with delta (0, 0)
Screenshot: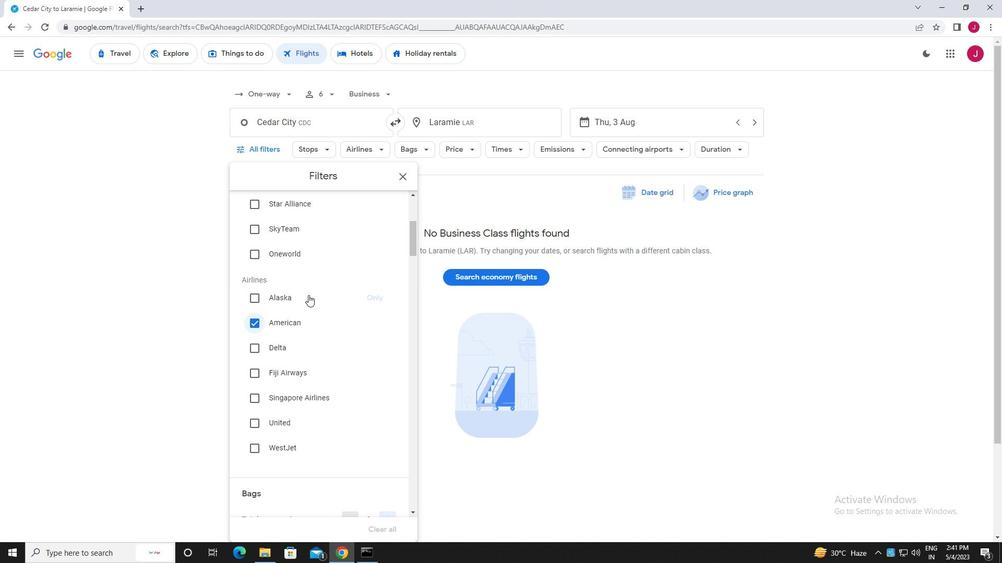
Action: Mouse moved to (308, 293)
Screenshot: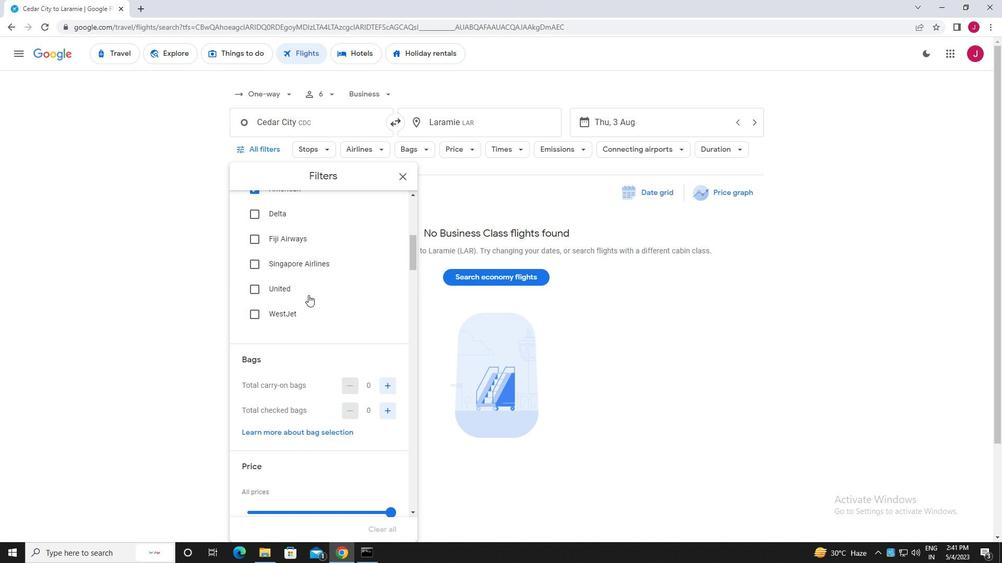 
Action: Mouse scrolled (308, 292) with delta (0, 0)
Screenshot: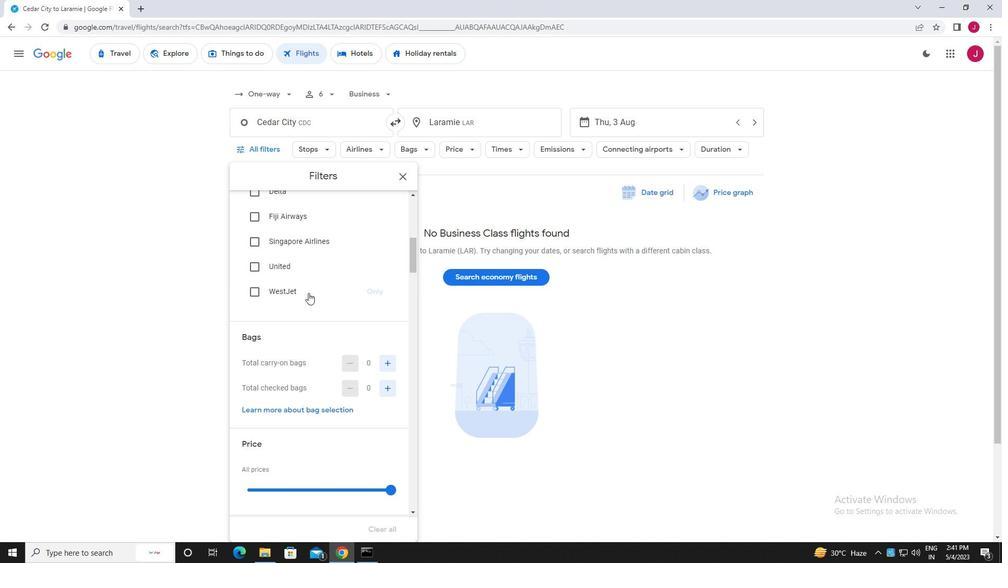 
Action: Mouse scrolled (308, 292) with delta (0, 0)
Screenshot: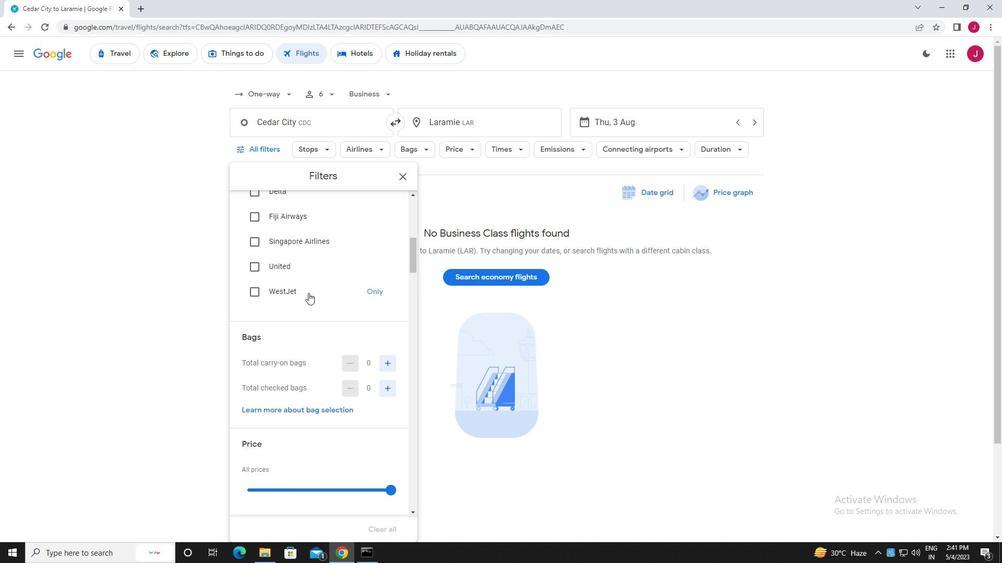 
Action: Mouse scrolled (308, 292) with delta (0, 0)
Screenshot: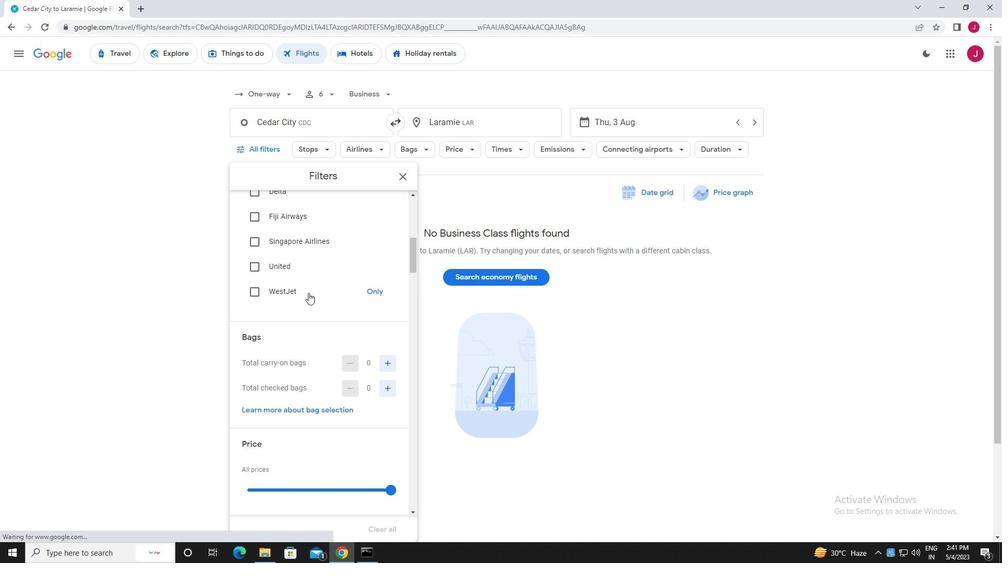 
Action: Mouse moved to (384, 228)
Screenshot: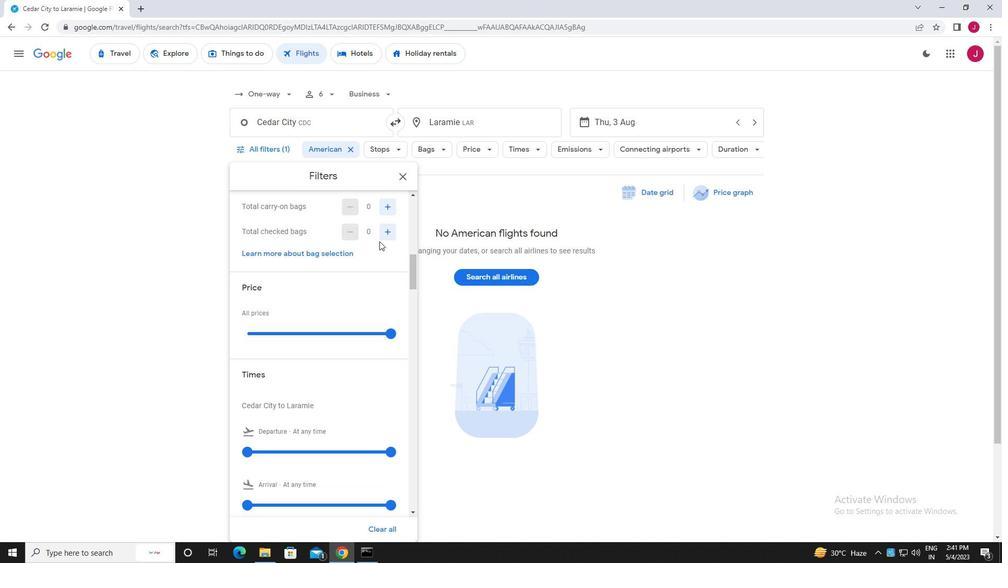 
Action: Mouse pressed left at (384, 228)
Screenshot: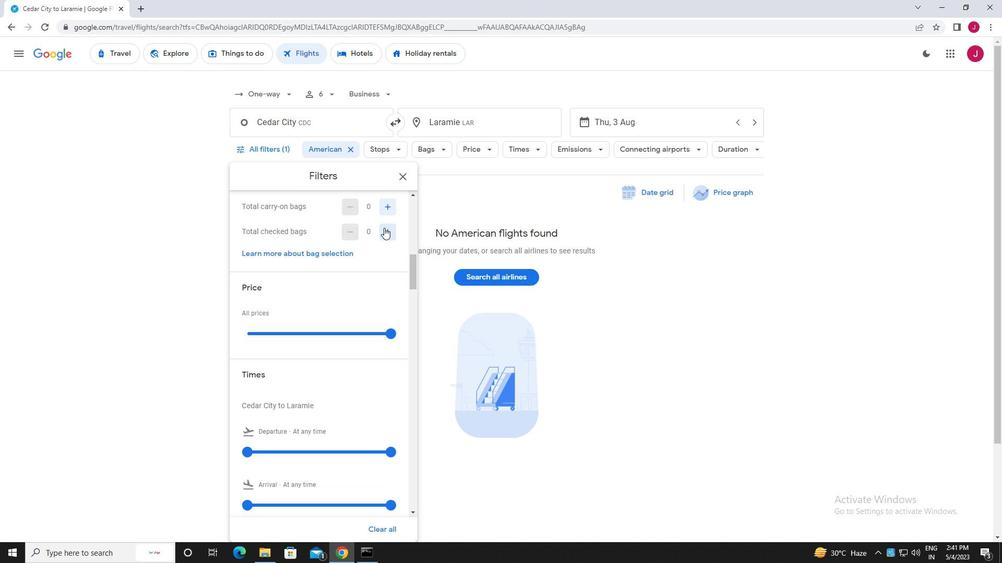 
Action: Mouse pressed left at (384, 228)
Screenshot: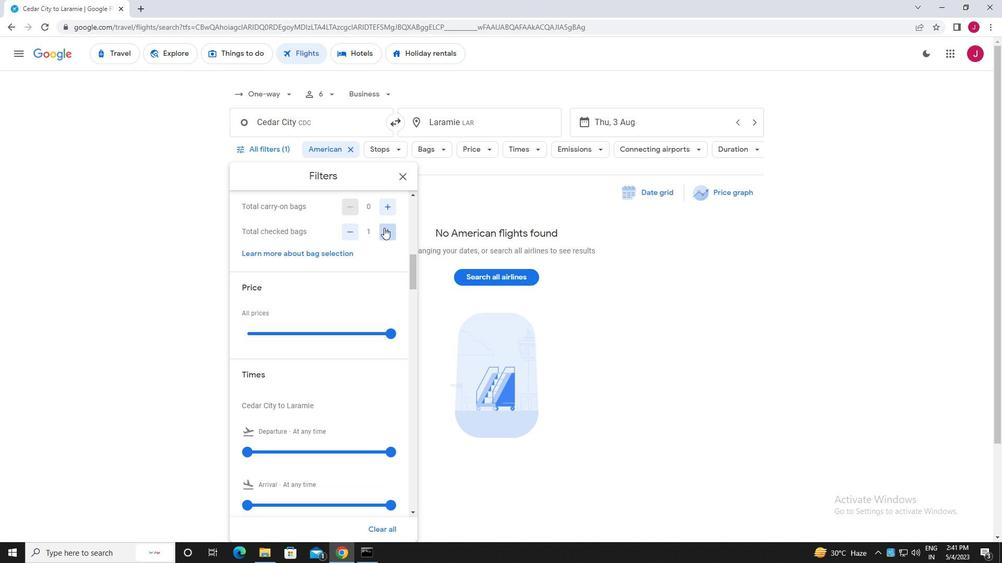 
Action: Mouse pressed left at (384, 228)
Screenshot: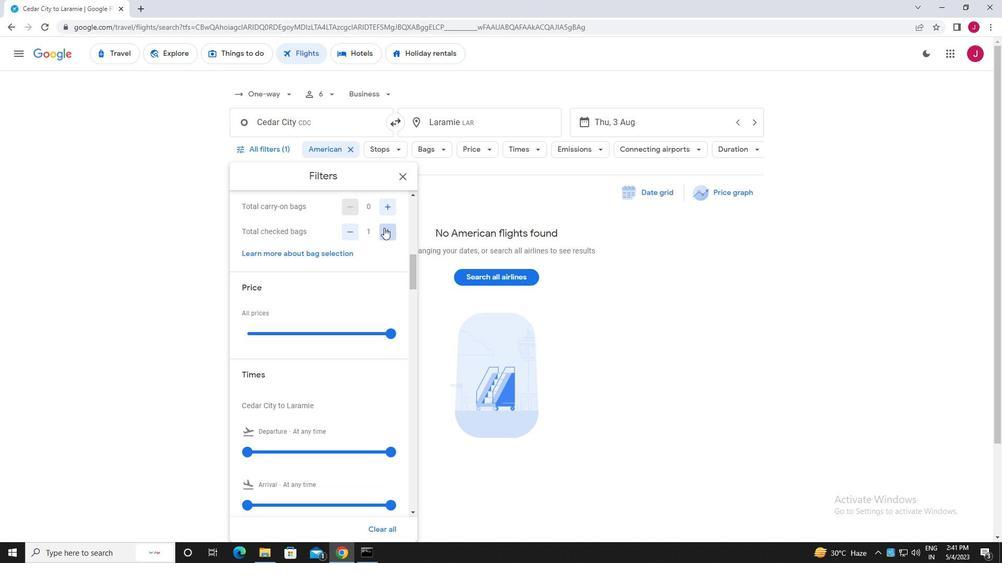 
Action: Mouse pressed left at (384, 228)
Screenshot: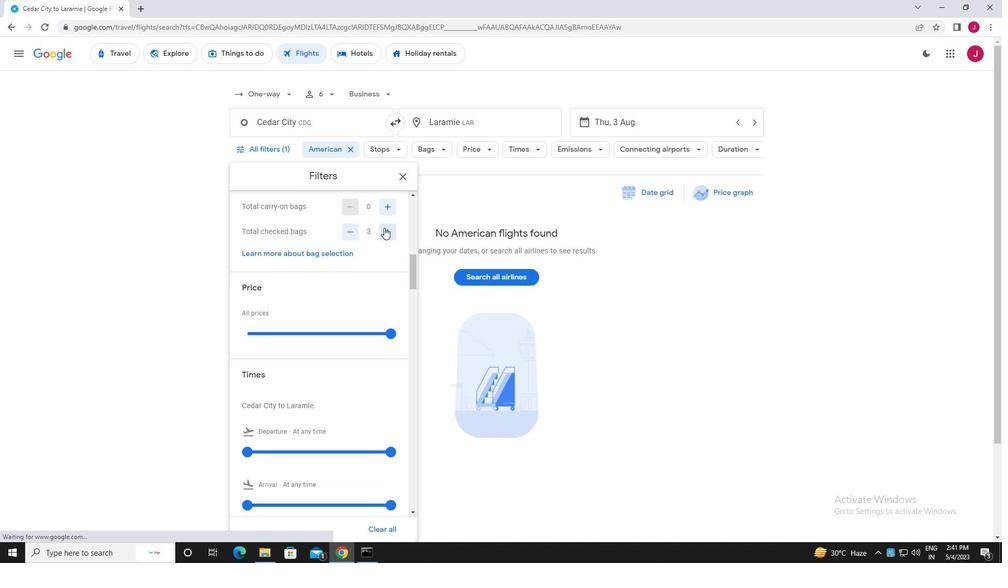 
Action: Mouse moved to (369, 258)
Screenshot: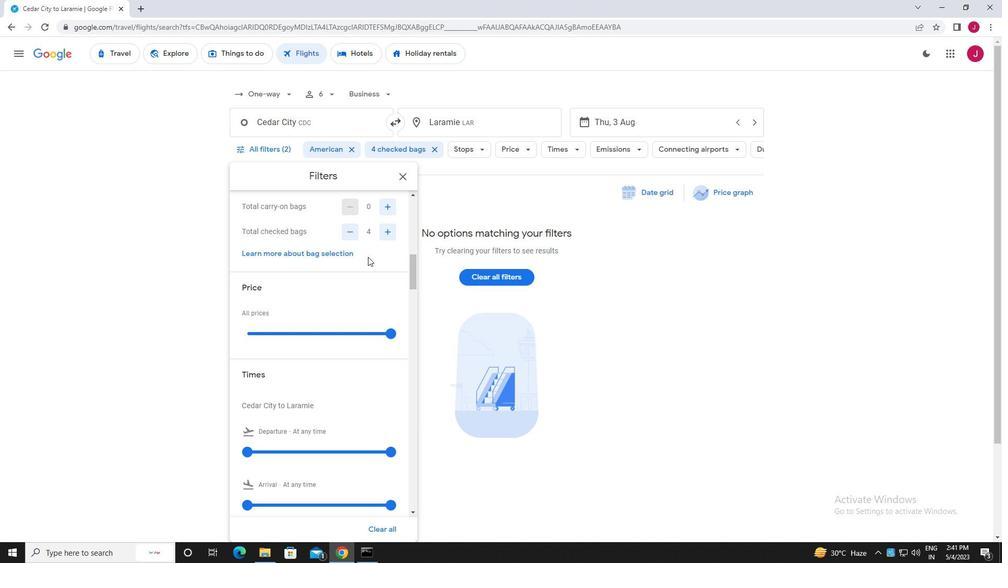 
Action: Mouse scrolled (369, 258) with delta (0, 0)
Screenshot: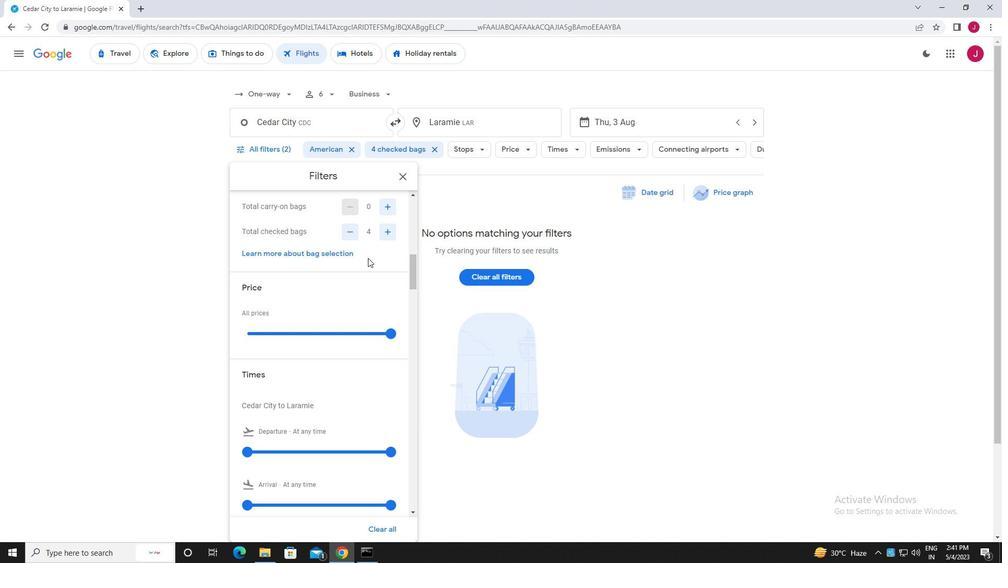 
Action: Mouse moved to (389, 280)
Screenshot: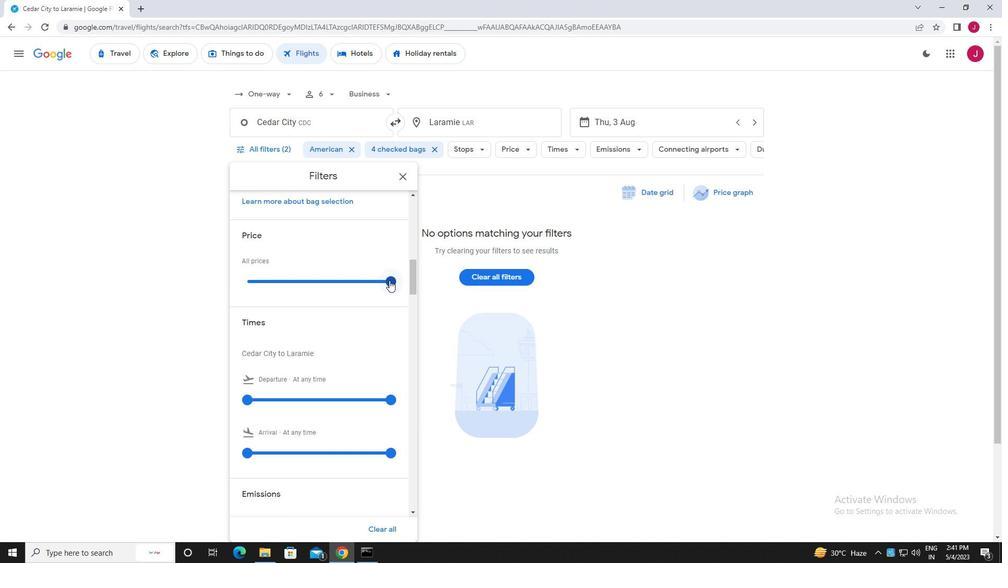 
Action: Mouse pressed left at (389, 280)
Screenshot: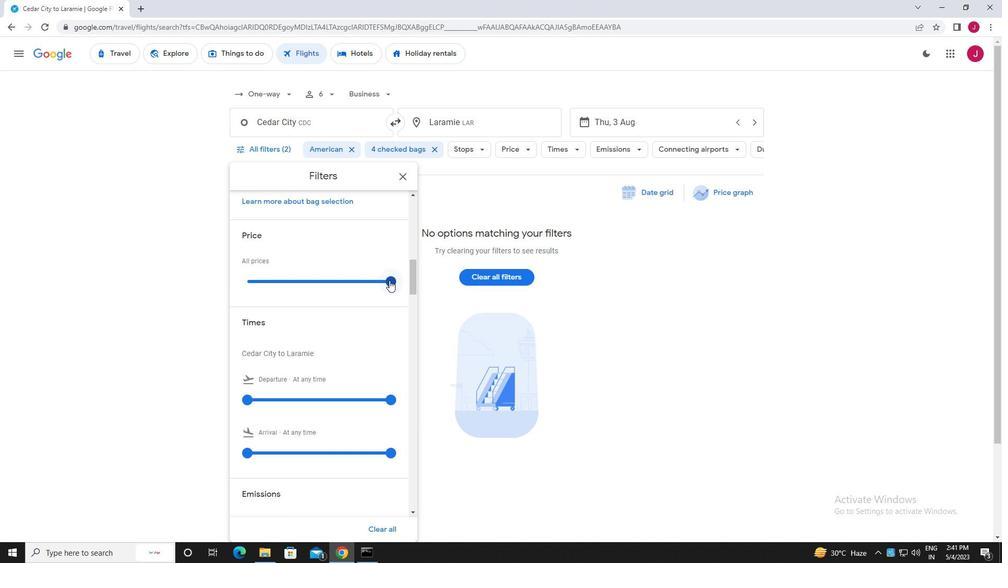 
Action: Mouse moved to (389, 280)
Screenshot: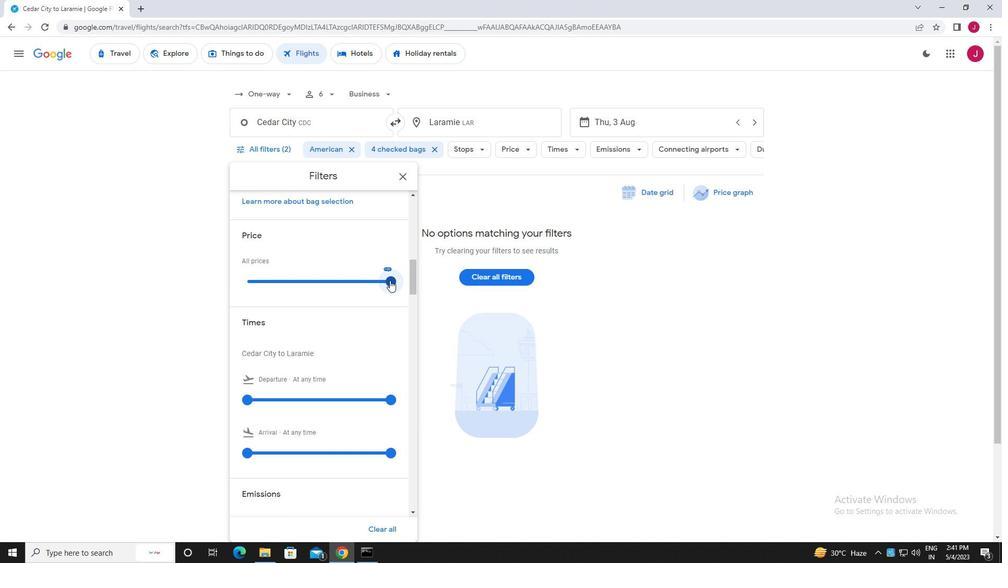 
Action: Mouse scrolled (389, 280) with delta (0, 0)
Screenshot: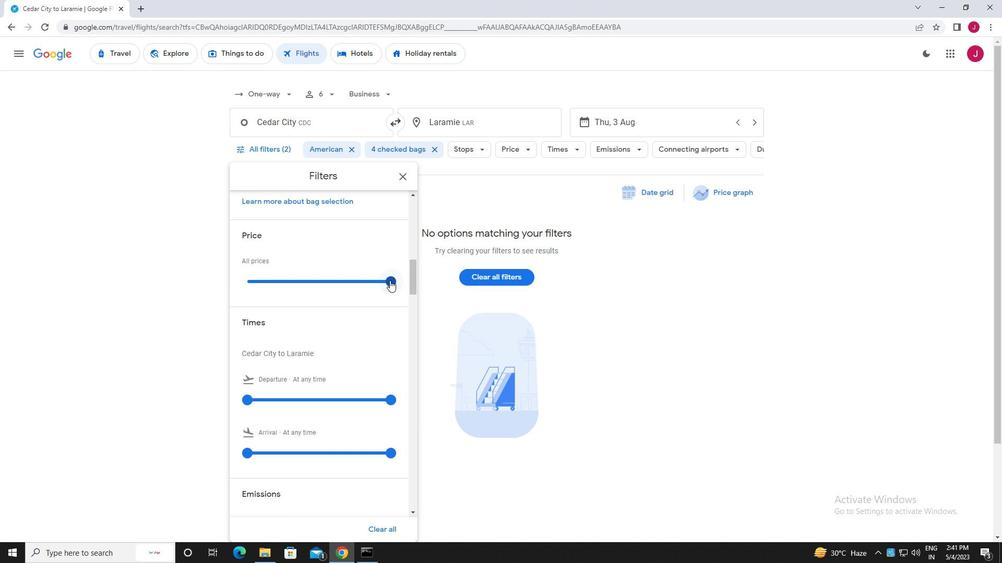 
Action: Mouse moved to (389, 280)
Screenshot: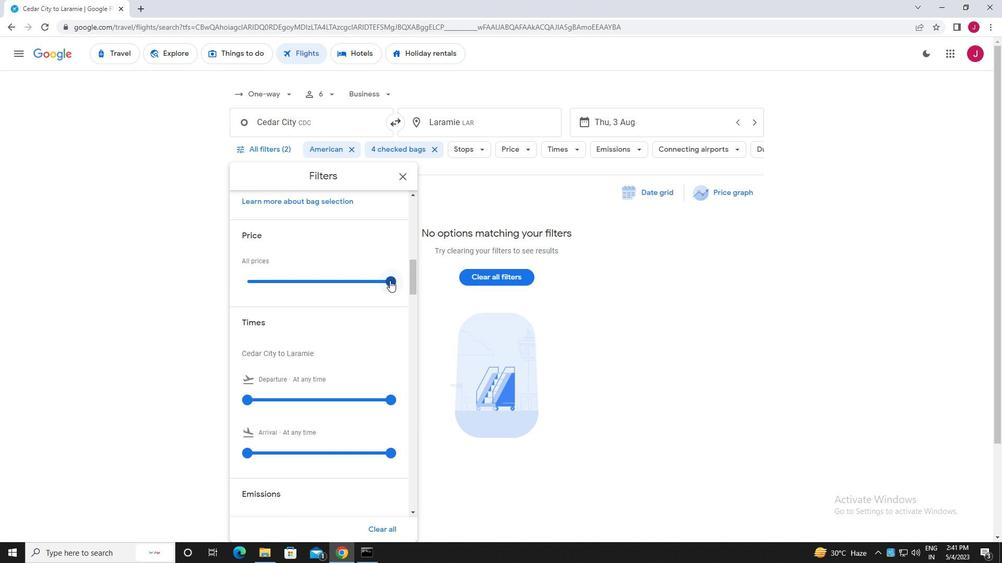 
Action: Mouse scrolled (389, 280) with delta (0, 0)
Screenshot: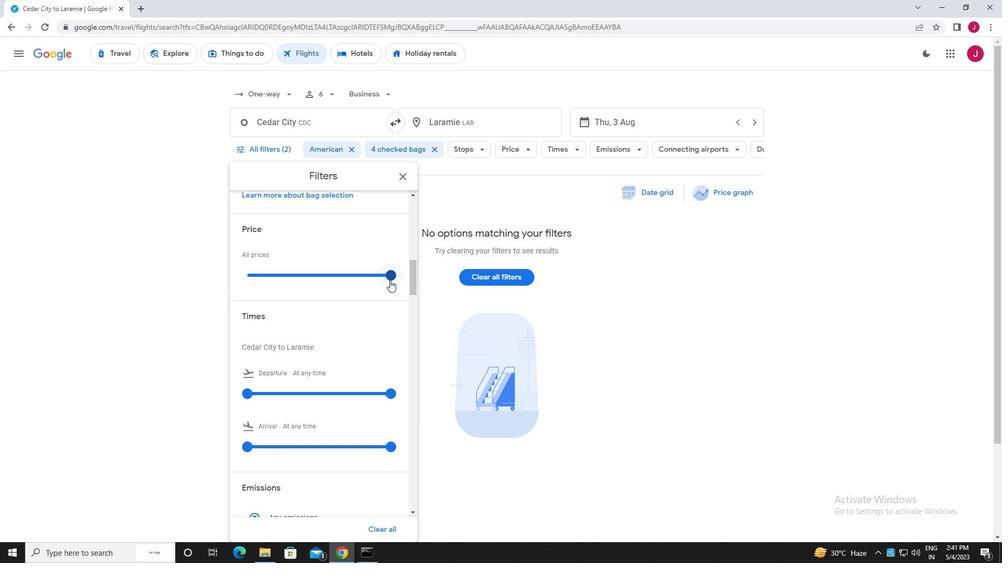 
Action: Mouse moved to (244, 295)
Screenshot: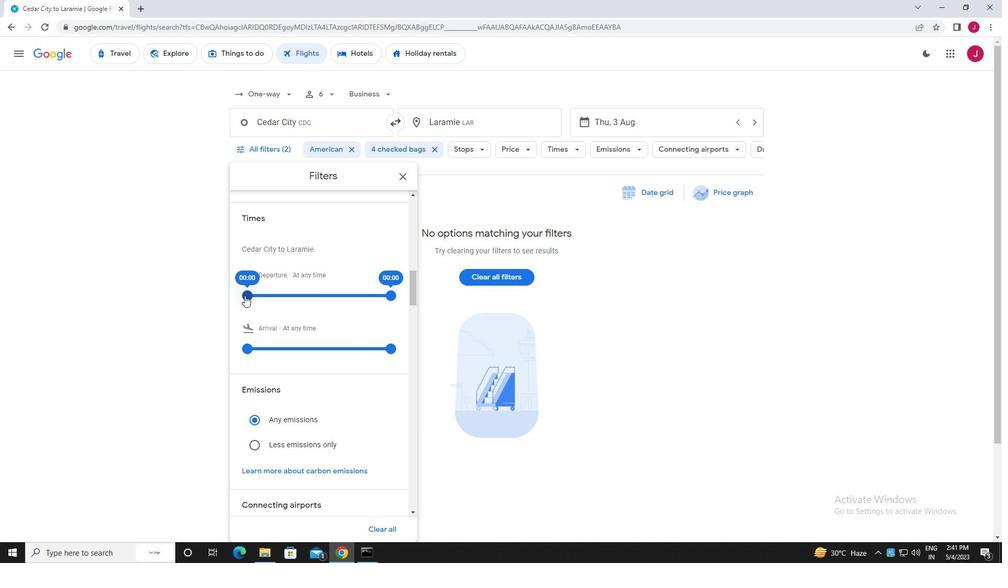 
Action: Mouse pressed left at (244, 295)
Screenshot: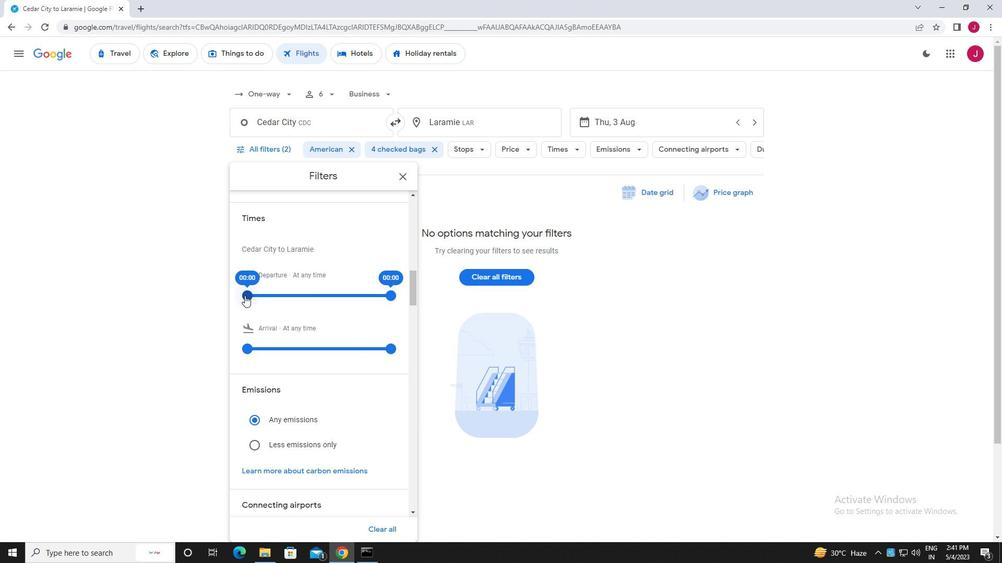 
Action: Mouse moved to (389, 295)
Screenshot: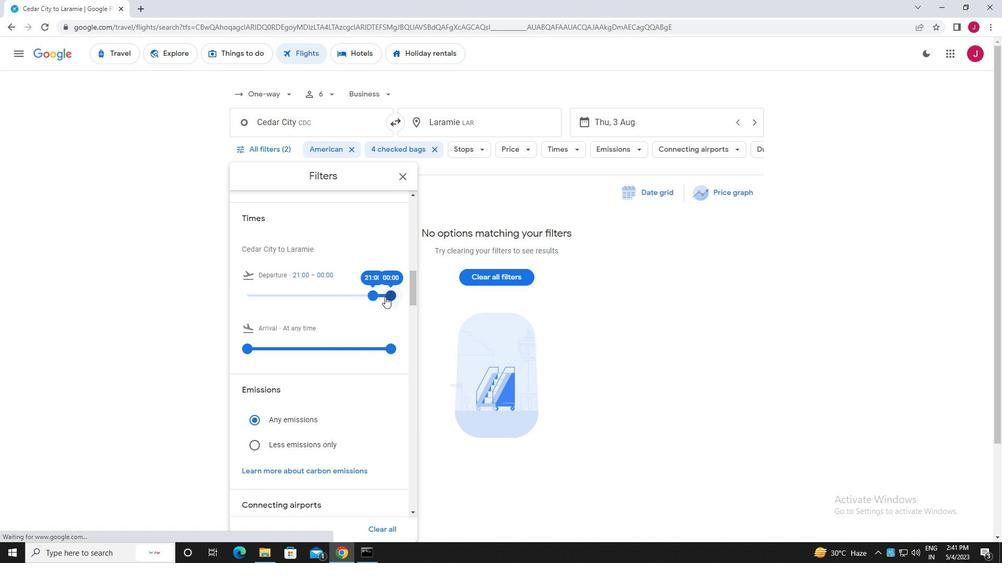 
Action: Mouse pressed left at (389, 295)
Screenshot: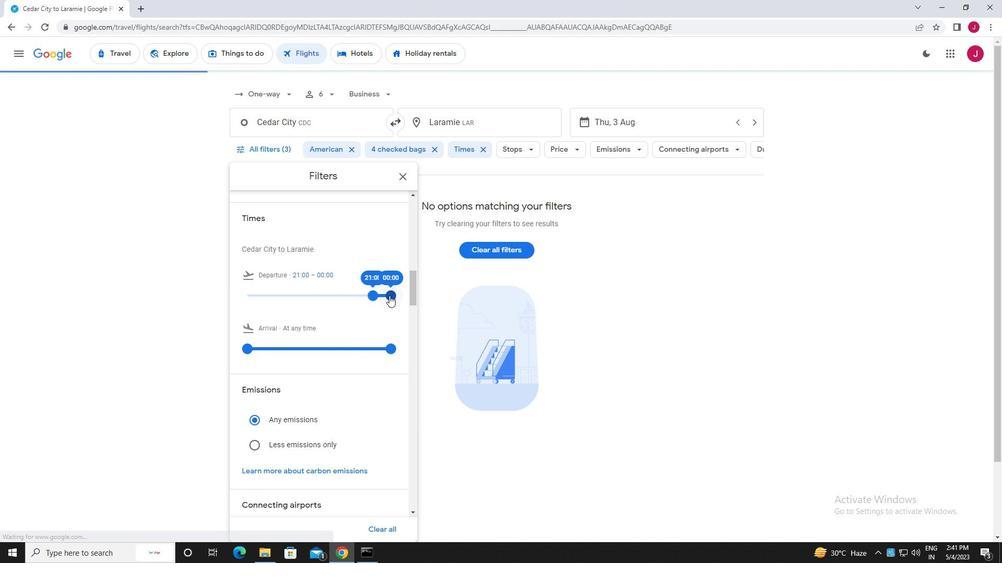 
Action: Mouse moved to (401, 175)
Screenshot: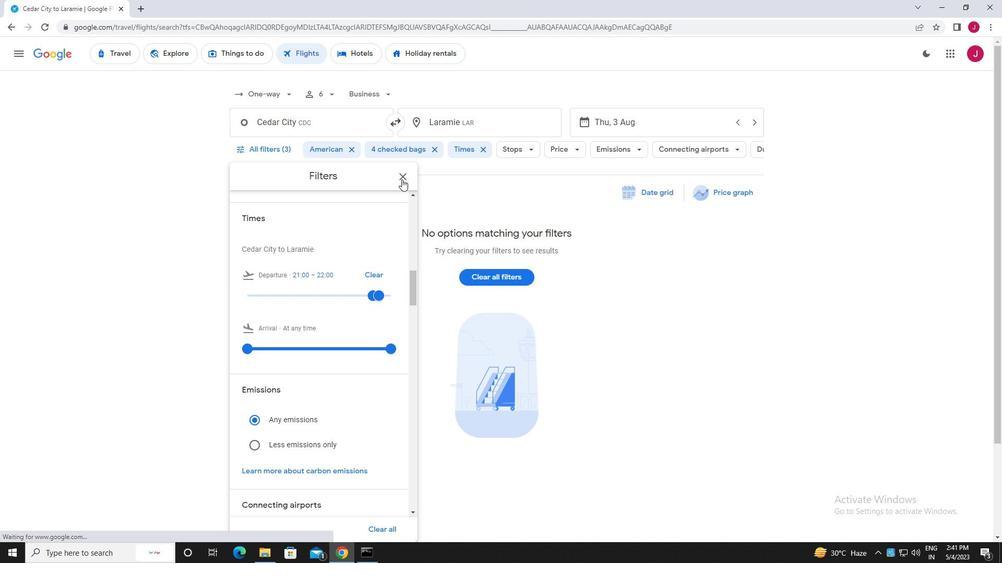 
Action: Mouse pressed left at (401, 175)
Screenshot: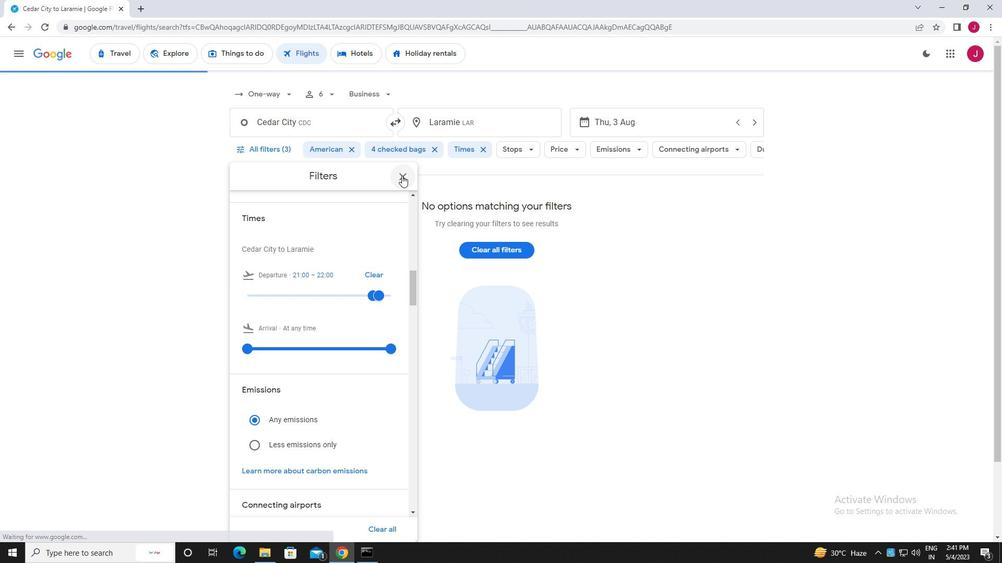 
Action: Mouse moved to (398, 176)
Screenshot: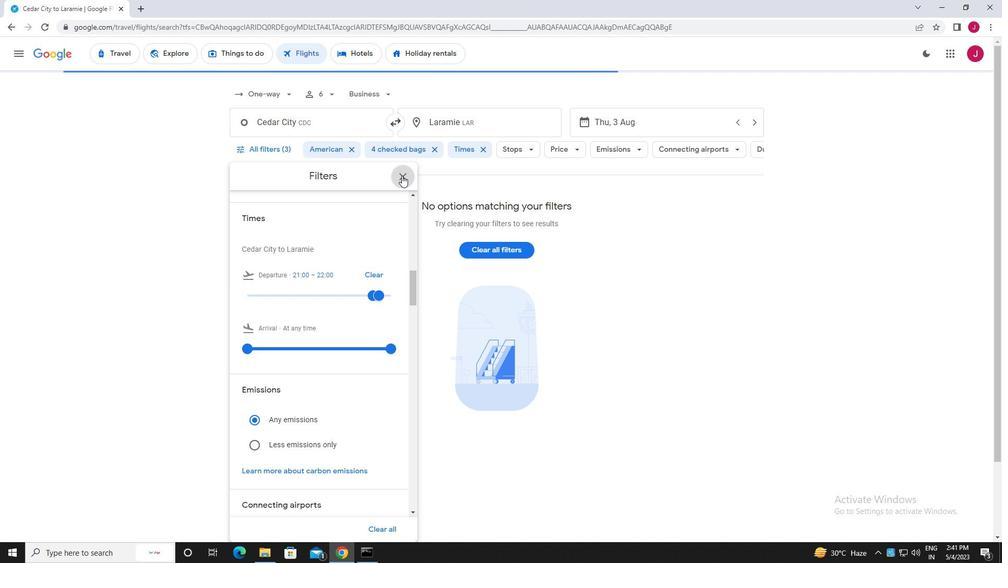 
